 Task: Check the percentage active listings of 1 bathroom in the last 3 years.
Action: Mouse moved to (881, 202)
Screenshot: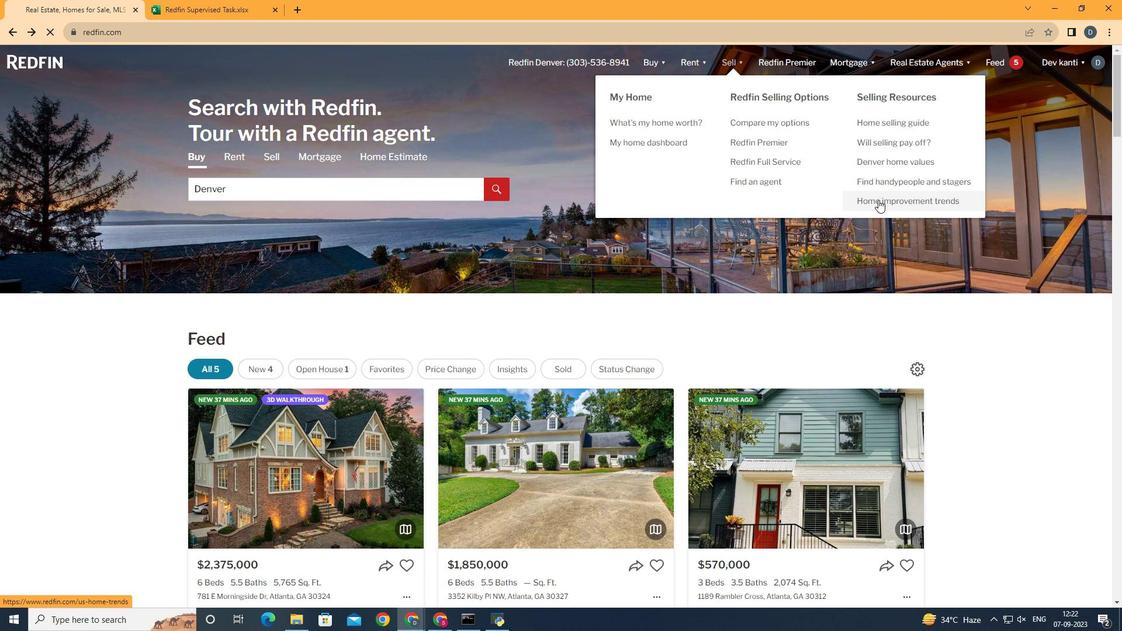 
Action: Mouse pressed left at (881, 202)
Screenshot: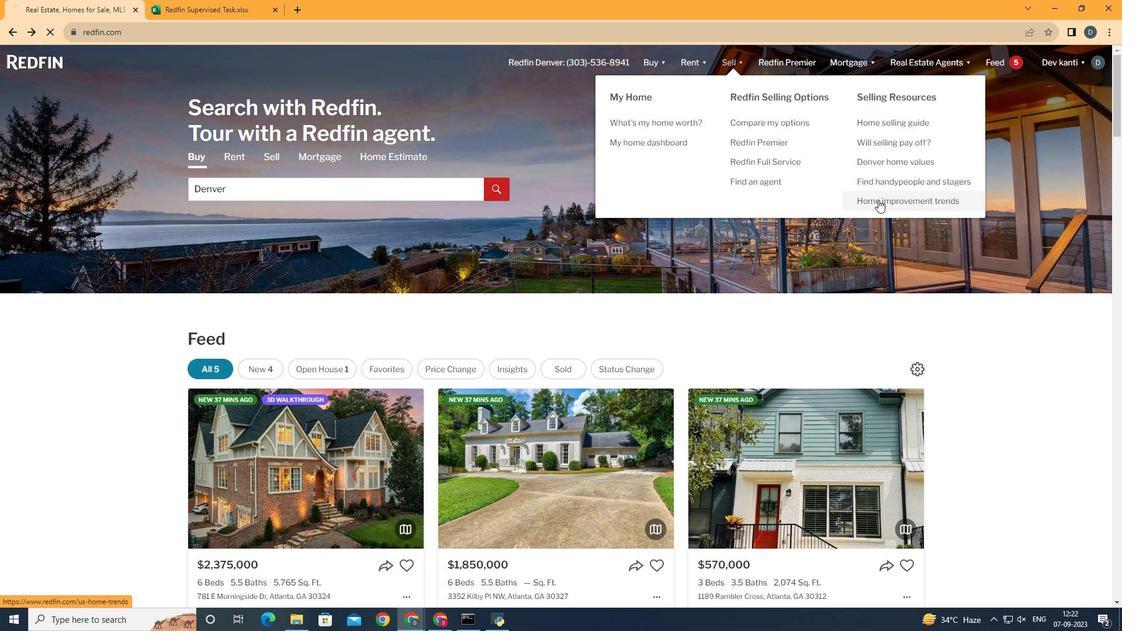 
Action: Mouse moved to (277, 223)
Screenshot: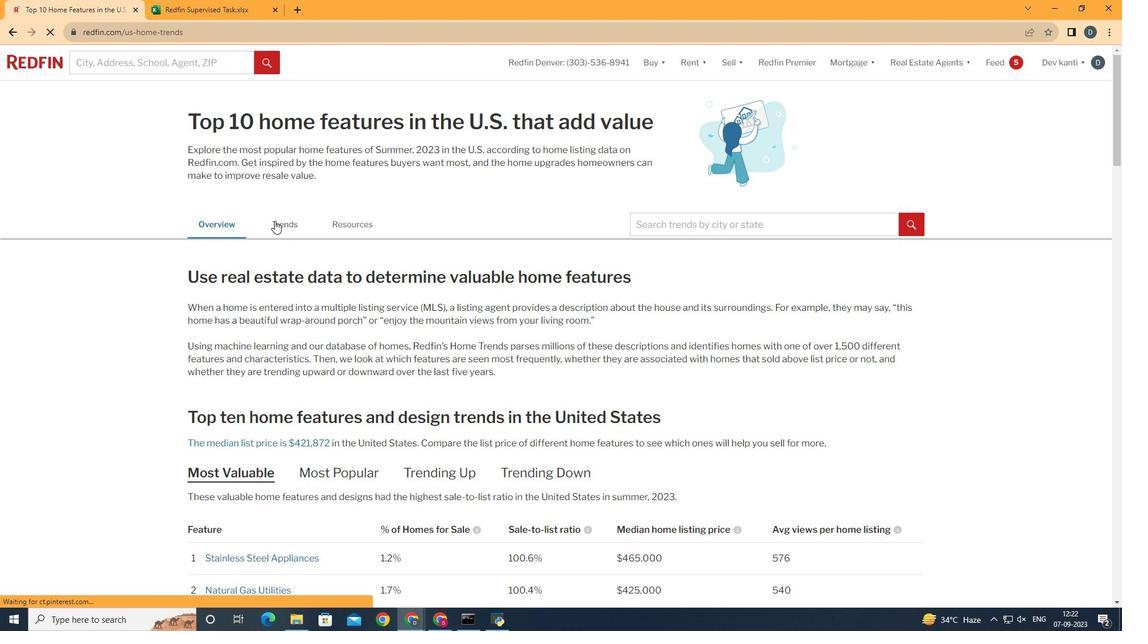 
Action: Mouse pressed left at (277, 223)
Screenshot: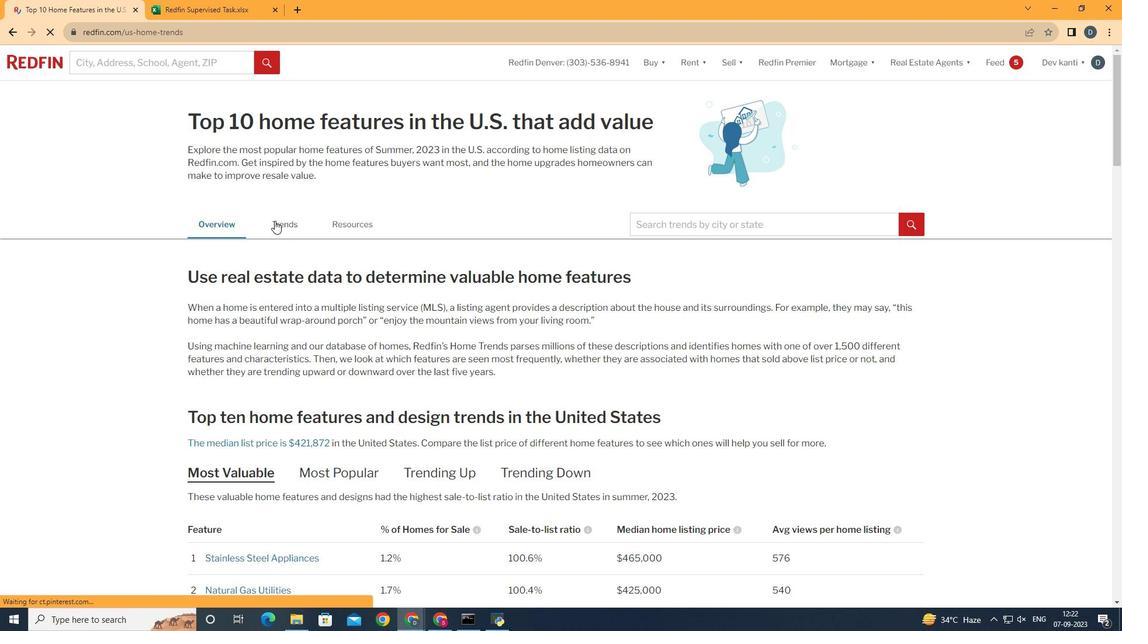 
Action: Mouse moved to (325, 368)
Screenshot: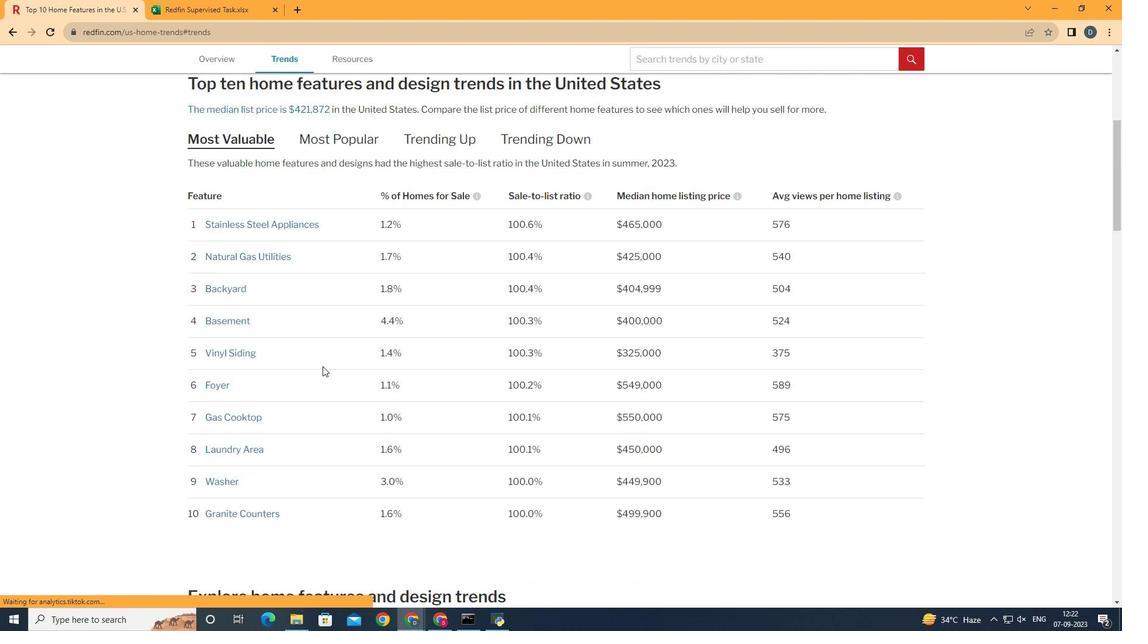 
Action: Mouse scrolled (325, 368) with delta (0, 0)
Screenshot: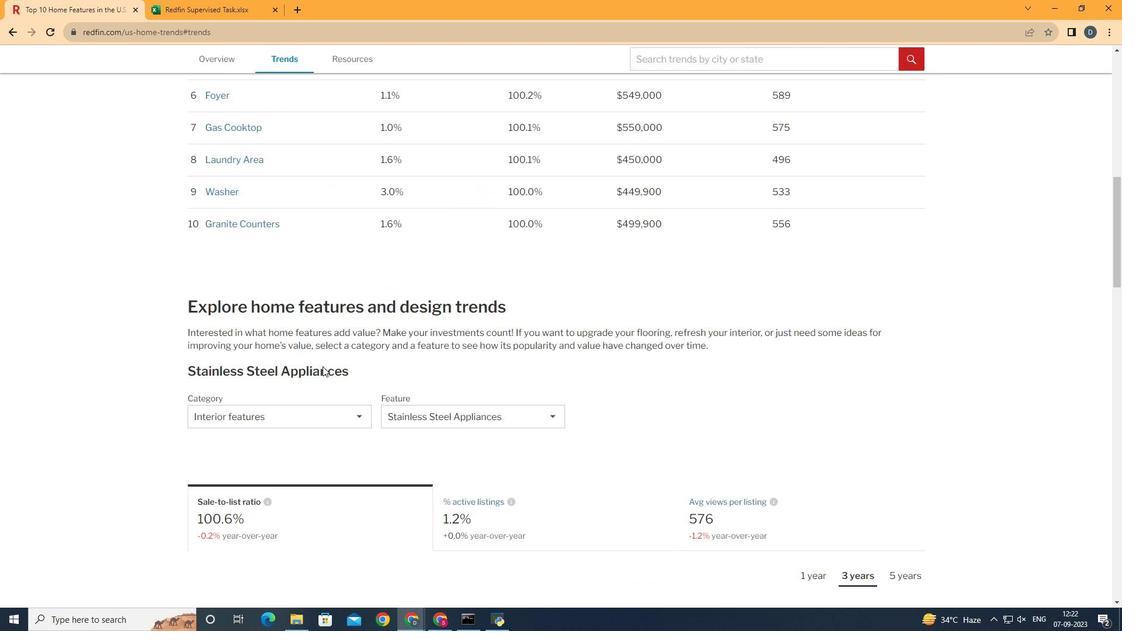 
Action: Mouse scrolled (325, 368) with delta (0, 0)
Screenshot: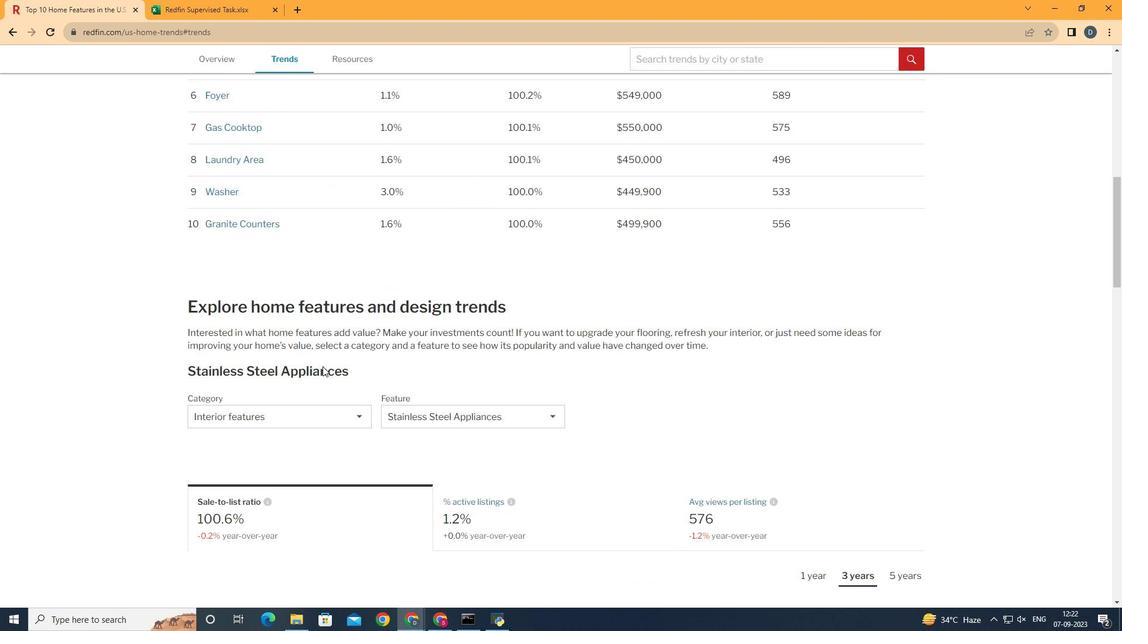 
Action: Mouse scrolled (325, 368) with delta (0, 0)
Screenshot: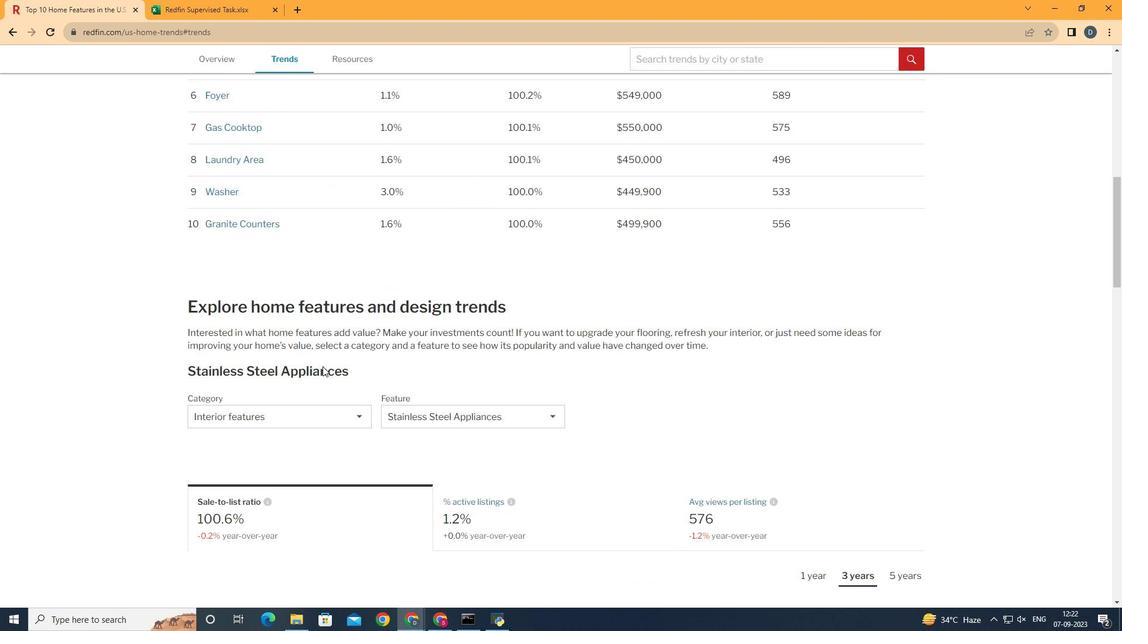 
Action: Mouse scrolled (325, 368) with delta (0, 0)
Screenshot: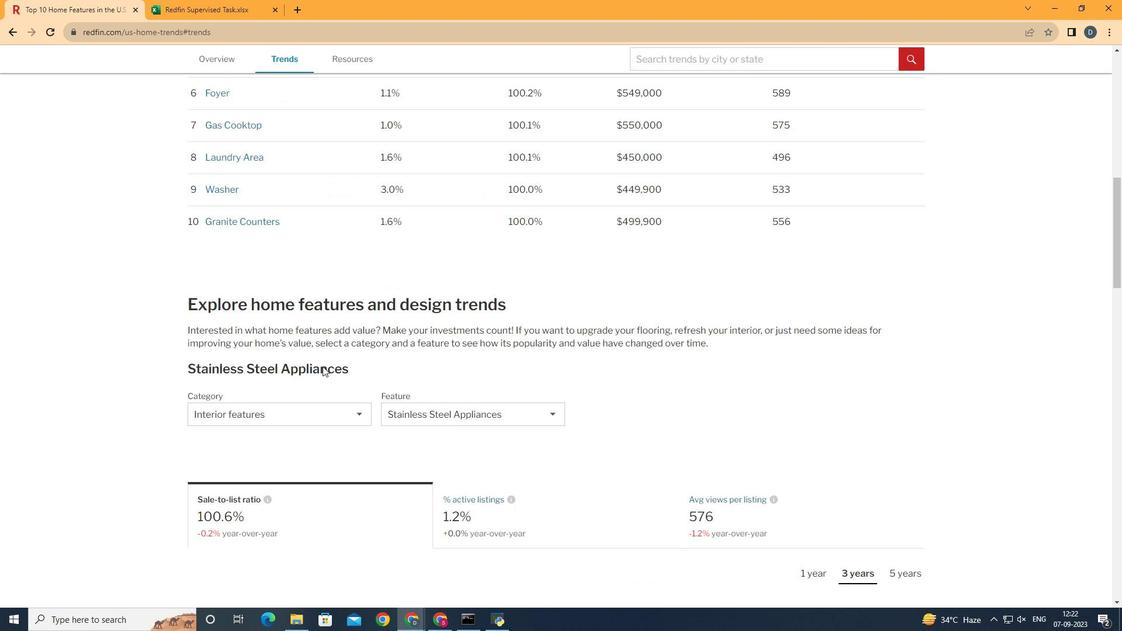 
Action: Mouse scrolled (325, 368) with delta (0, 0)
Screenshot: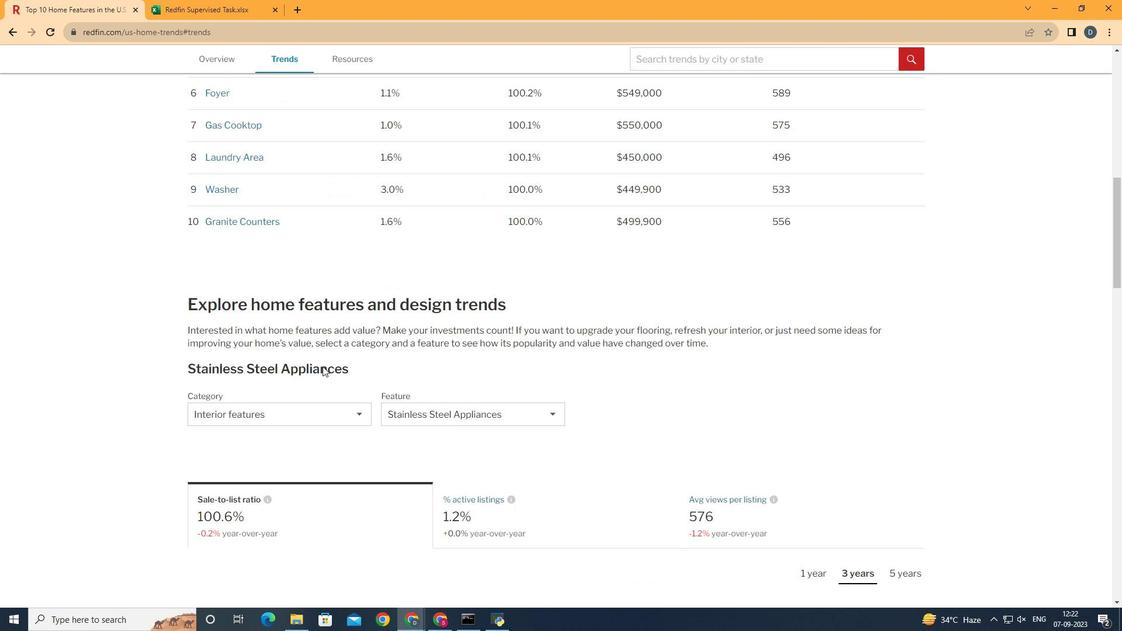 
Action: Mouse scrolled (325, 368) with delta (0, 0)
Screenshot: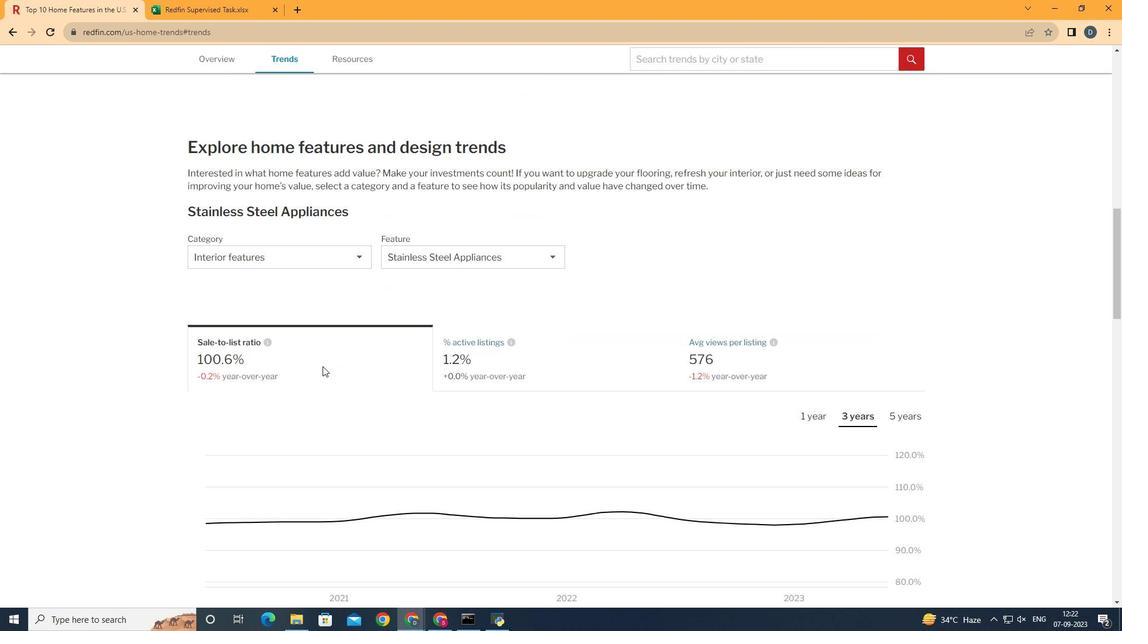 
Action: Mouse scrolled (325, 368) with delta (0, 0)
Screenshot: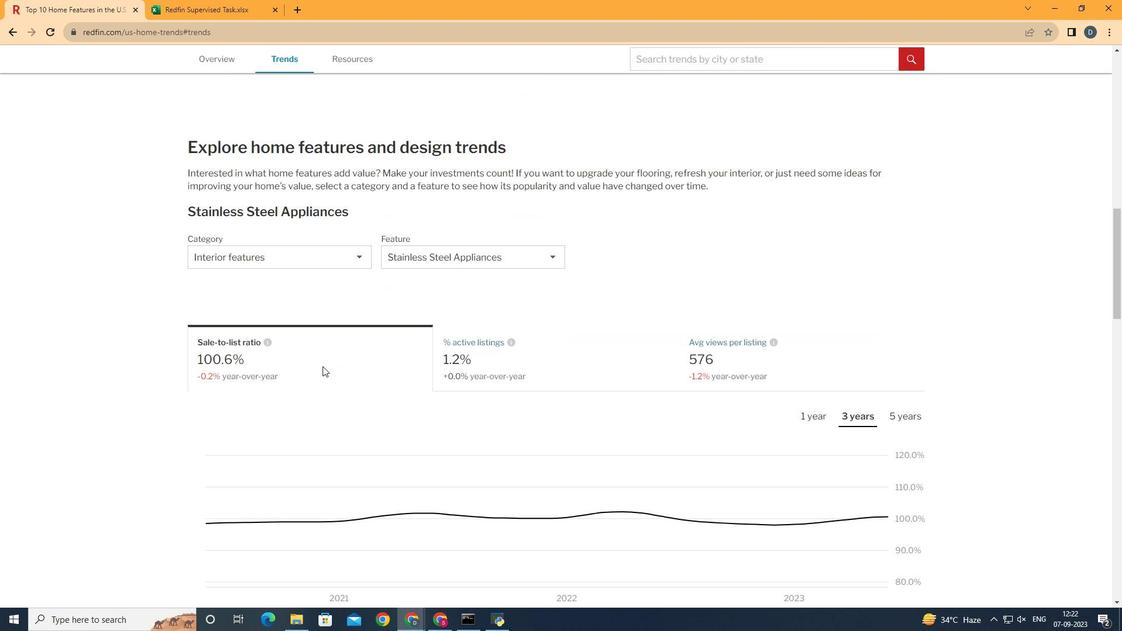 
Action: Mouse scrolled (325, 368) with delta (0, 0)
Screenshot: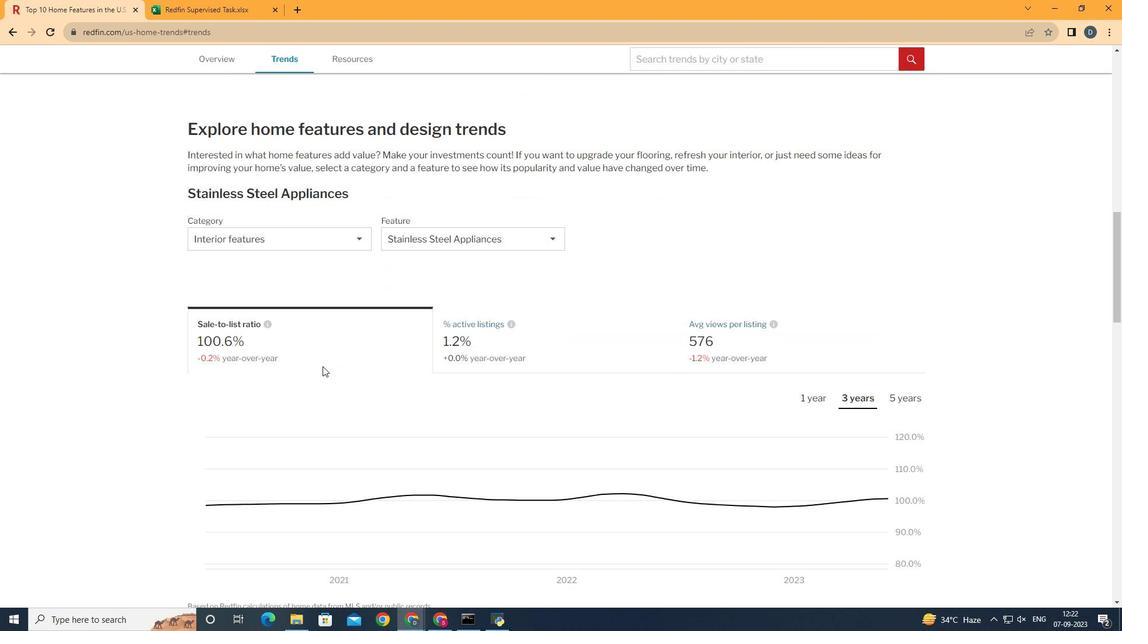 
Action: Mouse moved to (323, 237)
Screenshot: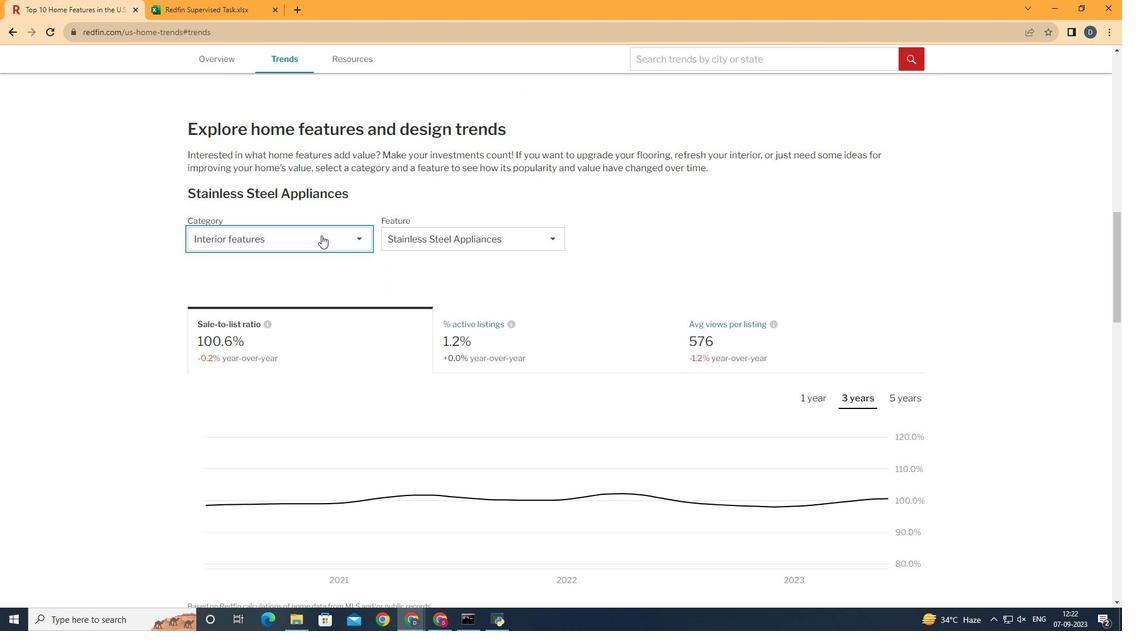 
Action: Mouse pressed left at (323, 237)
Screenshot: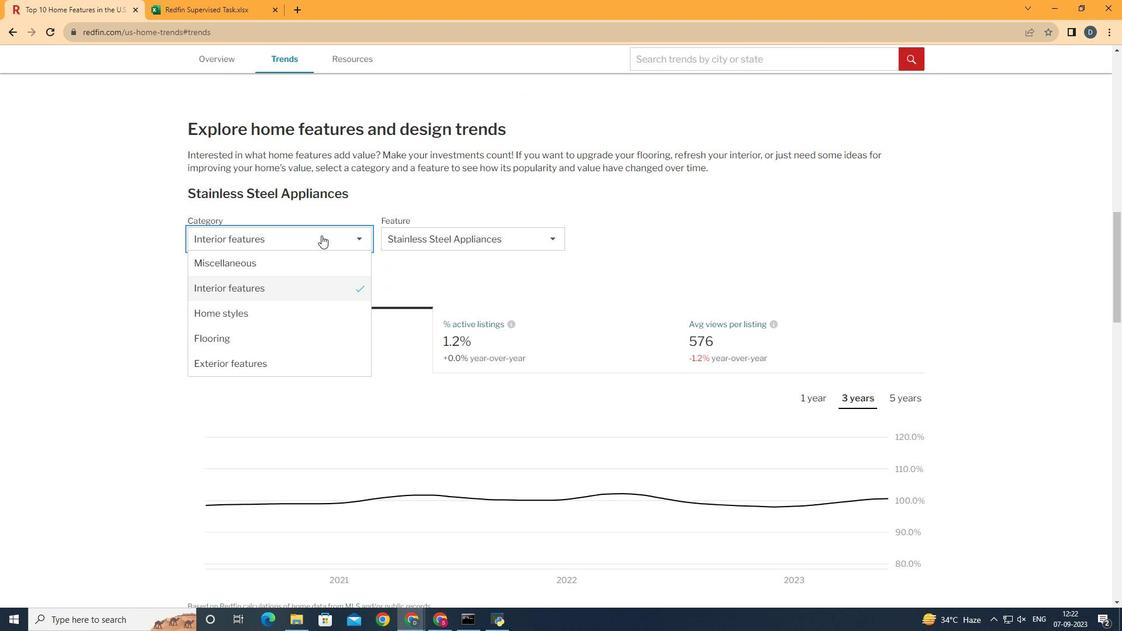
Action: Mouse moved to (322, 290)
Screenshot: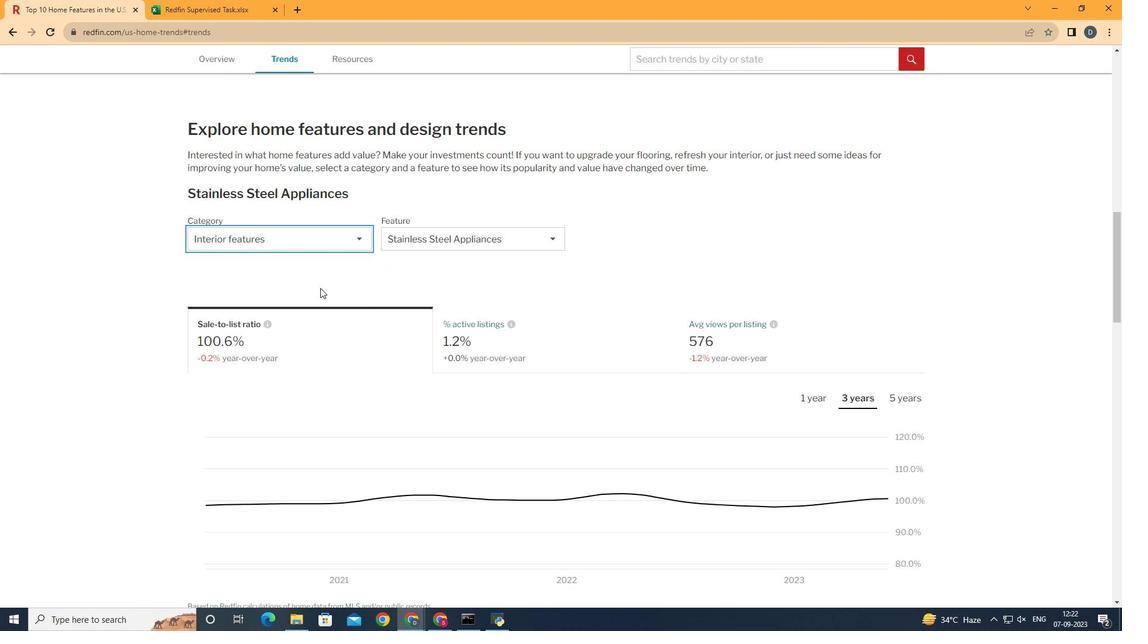
Action: Mouse pressed left at (322, 290)
Screenshot: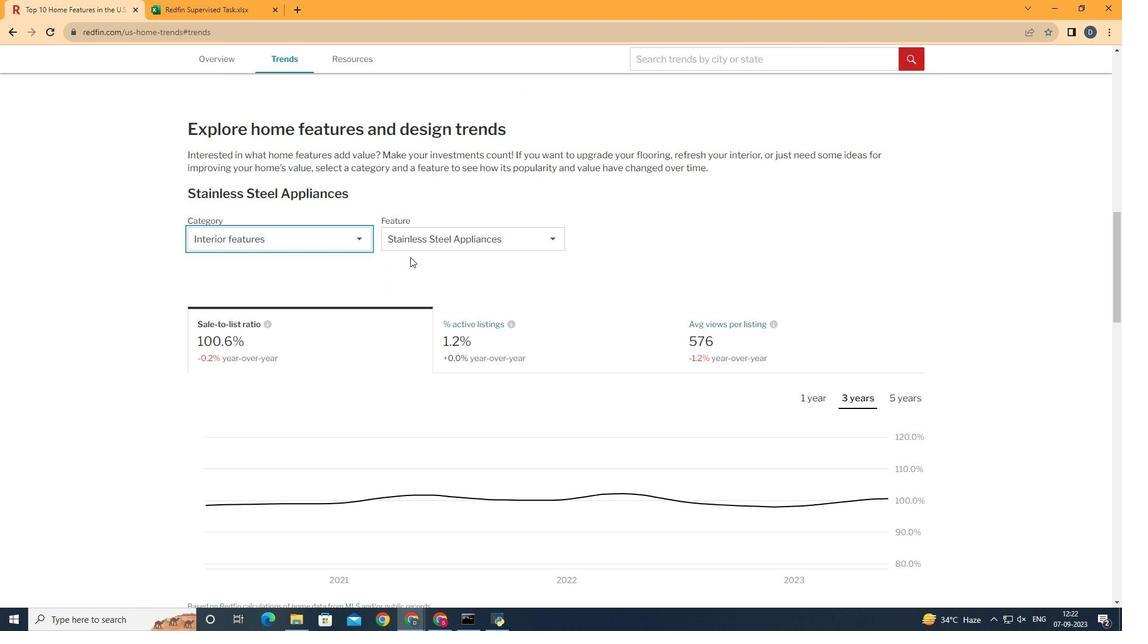 
Action: Mouse moved to (463, 242)
Screenshot: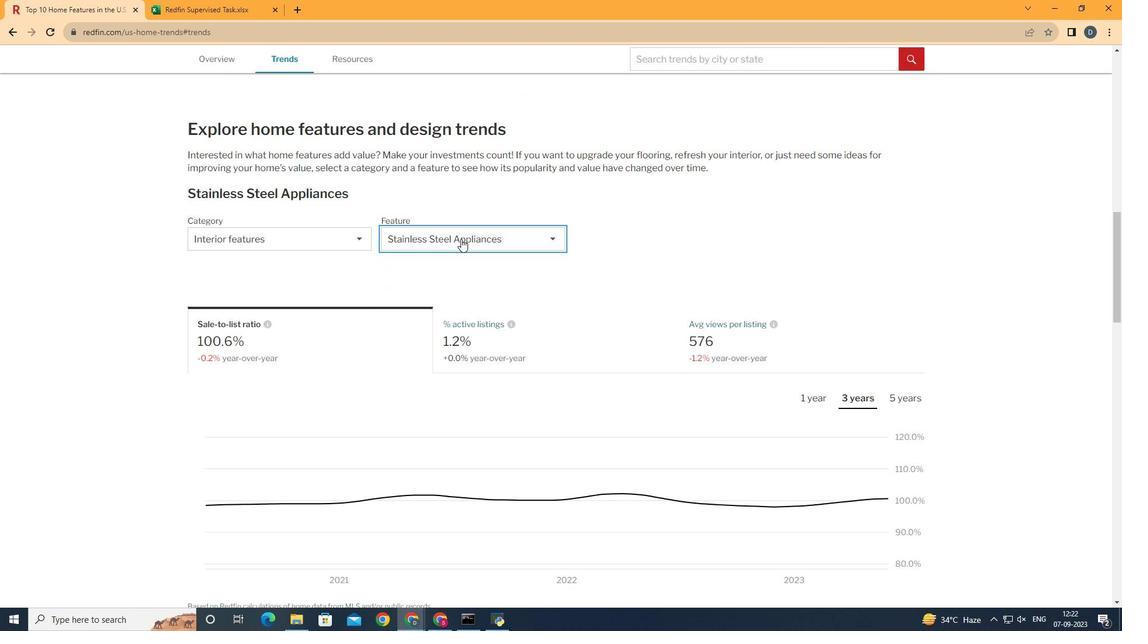 
Action: Mouse pressed left at (463, 242)
Screenshot: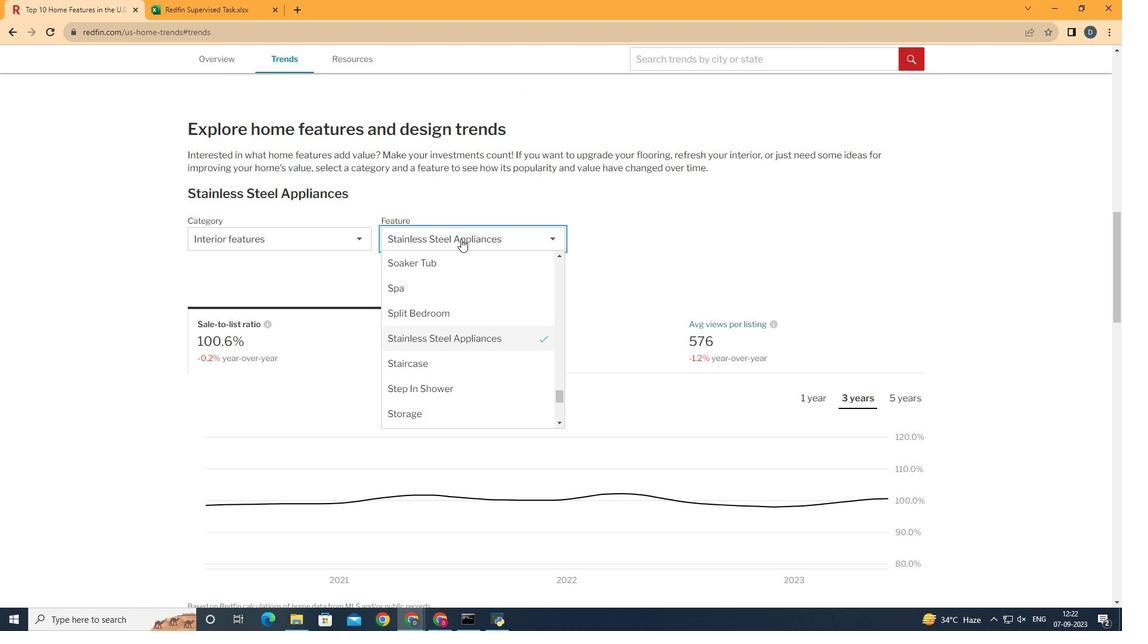 
Action: Mouse moved to (497, 338)
Screenshot: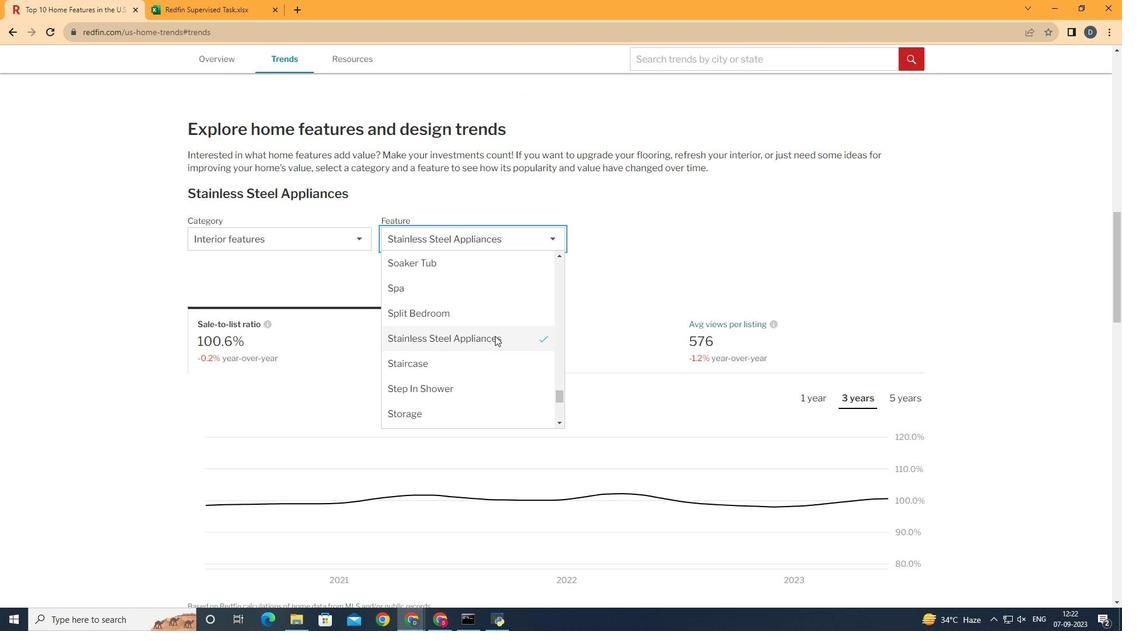 
Action: Mouse scrolled (497, 339) with delta (0, 0)
Screenshot: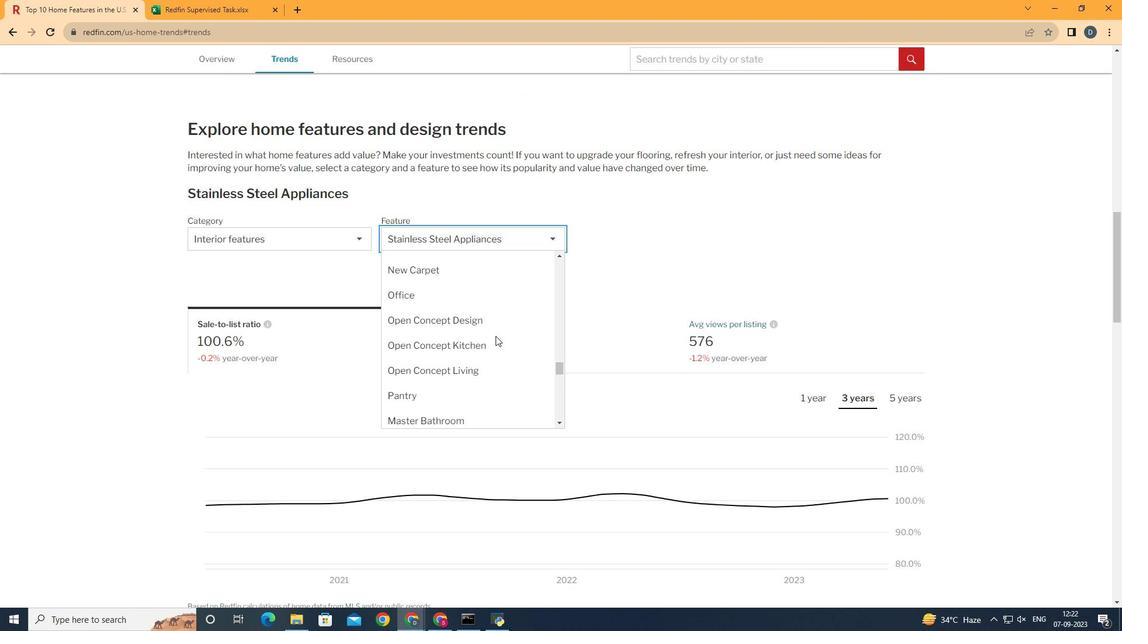
Action: Mouse scrolled (497, 339) with delta (0, 0)
Screenshot: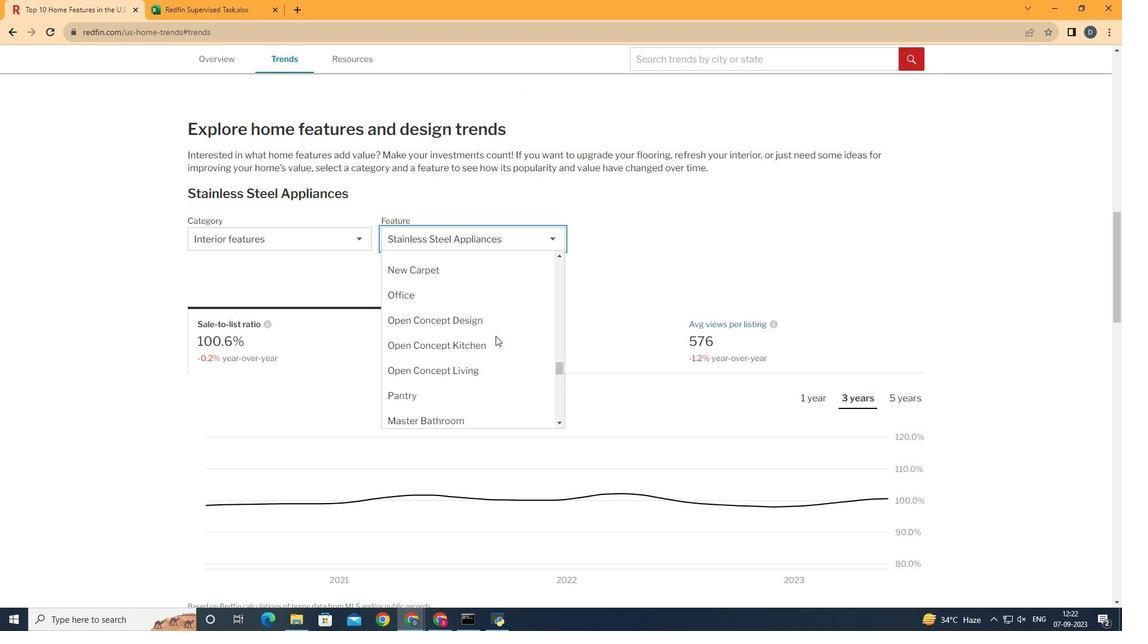 
Action: Mouse scrolled (497, 339) with delta (0, 0)
Screenshot: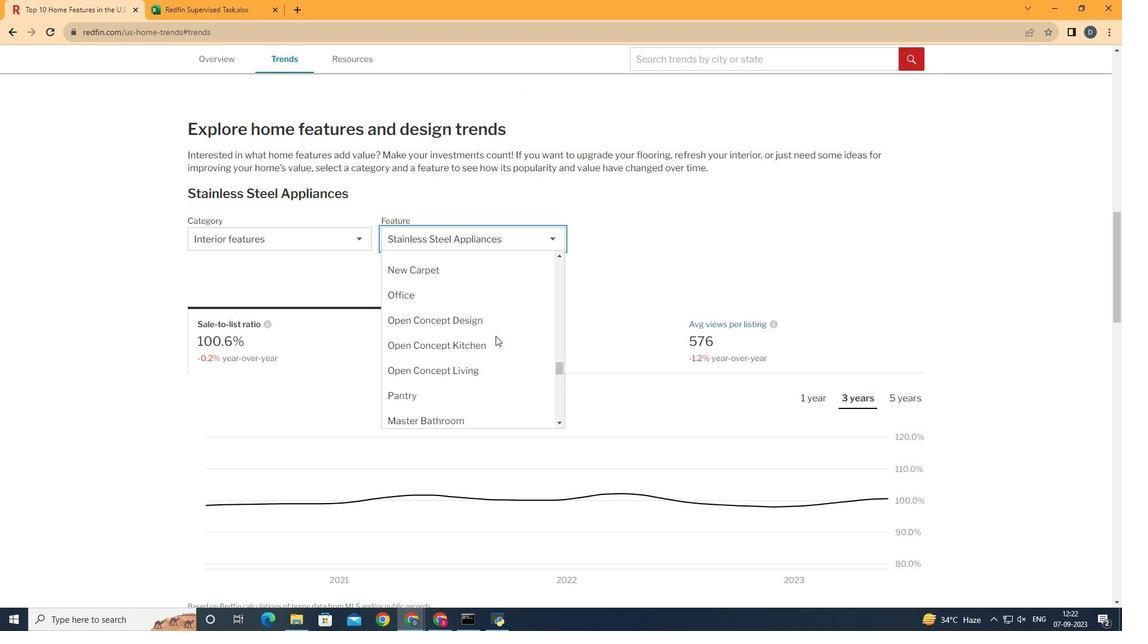 
Action: Mouse scrolled (497, 339) with delta (0, 0)
Screenshot: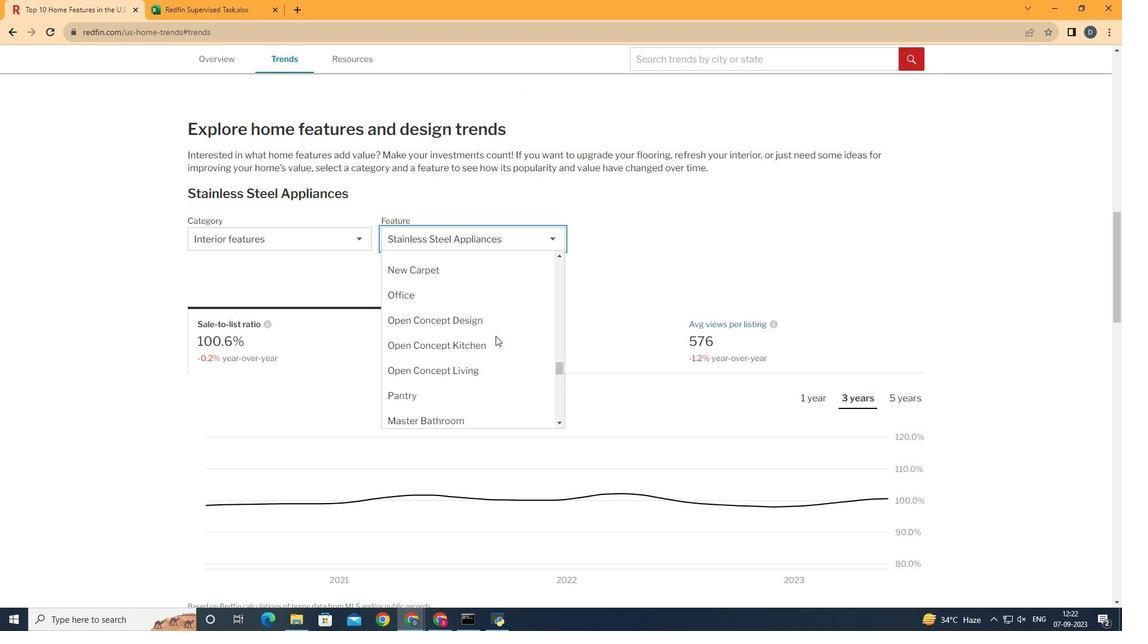 
Action: Mouse scrolled (497, 339) with delta (0, 0)
Screenshot: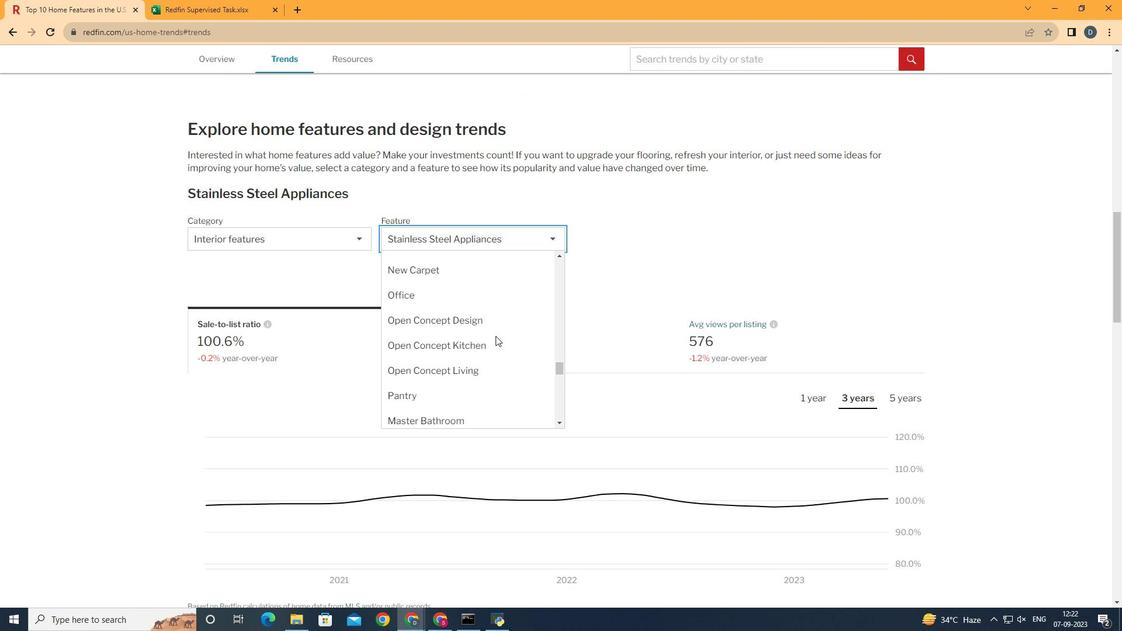 
Action: Mouse scrolled (497, 339) with delta (0, 0)
Screenshot: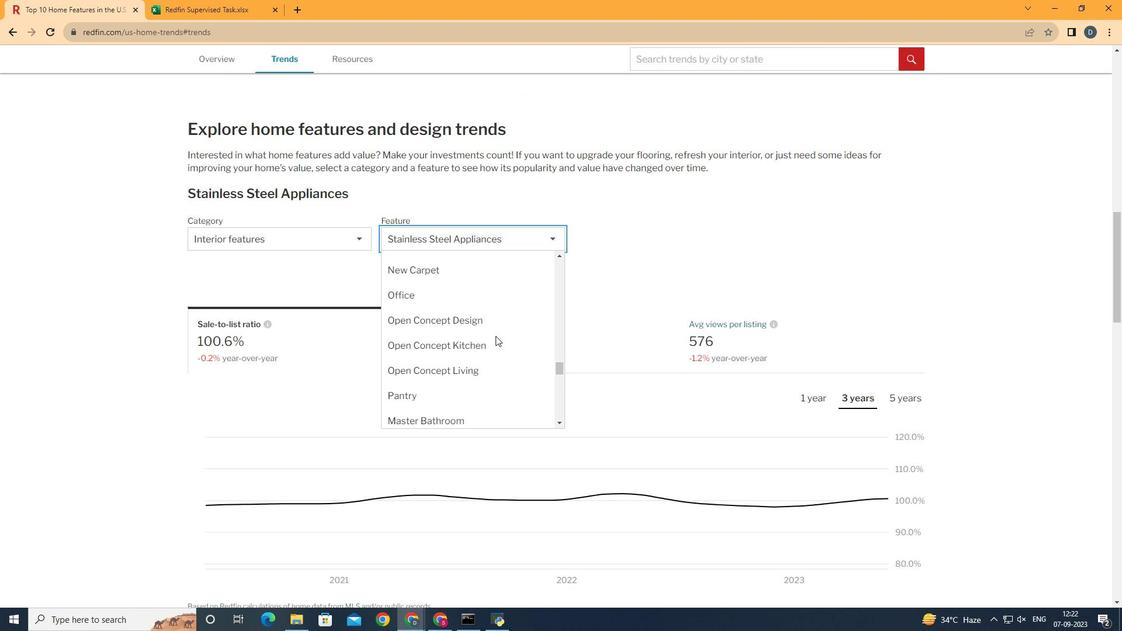 
Action: Mouse scrolled (497, 339) with delta (0, 0)
Screenshot: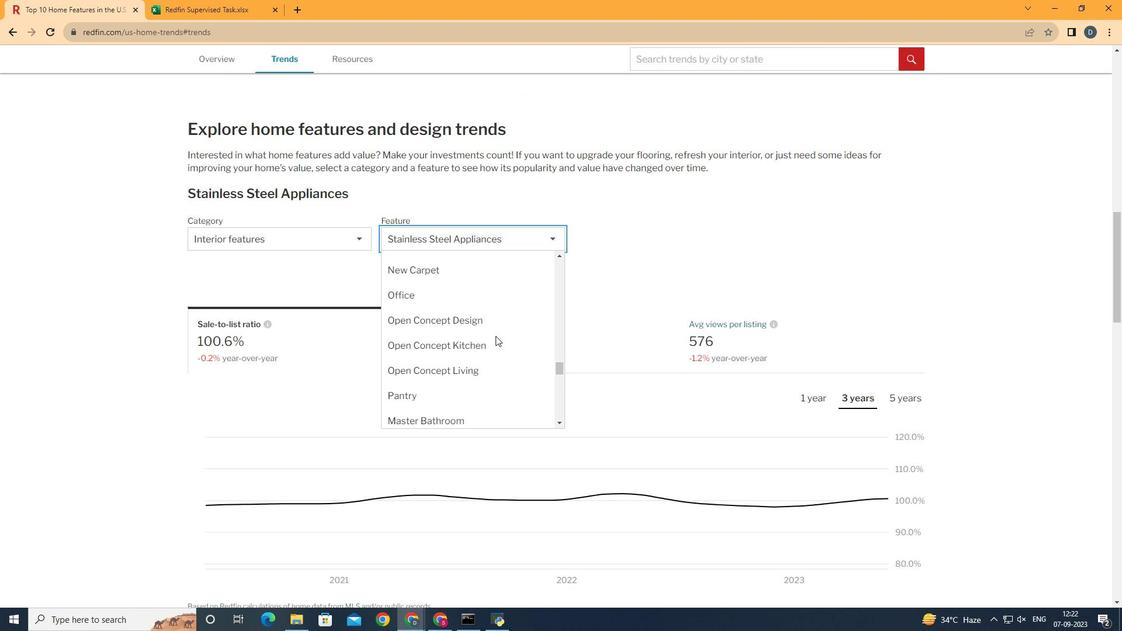 
Action: Mouse moved to (498, 338)
Screenshot: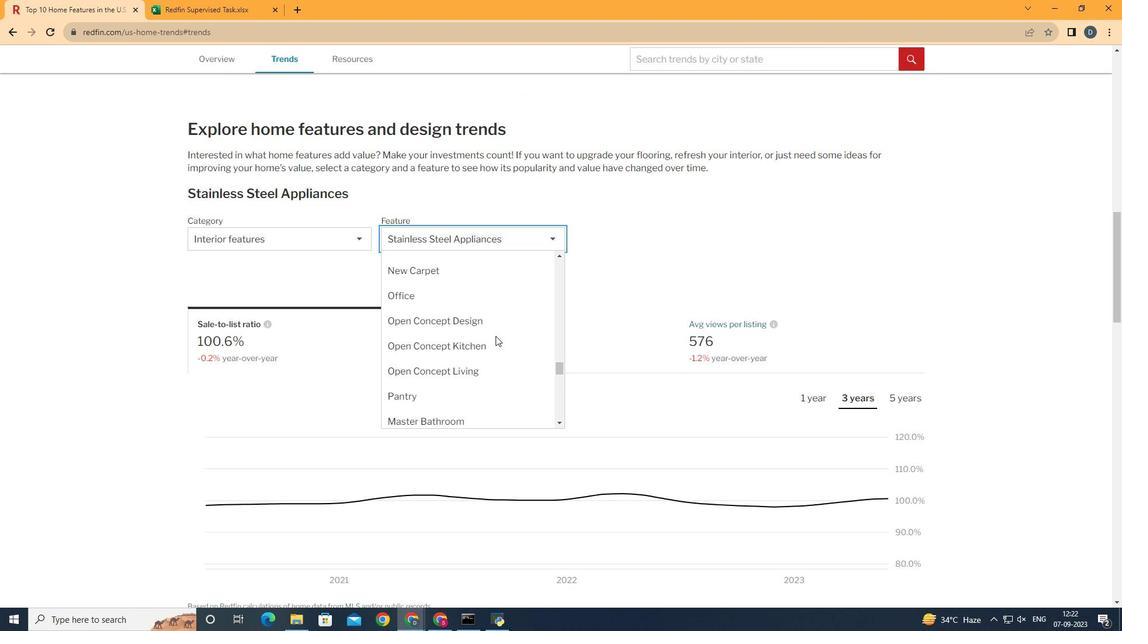 
Action: Mouse scrolled (498, 339) with delta (0, 0)
Screenshot: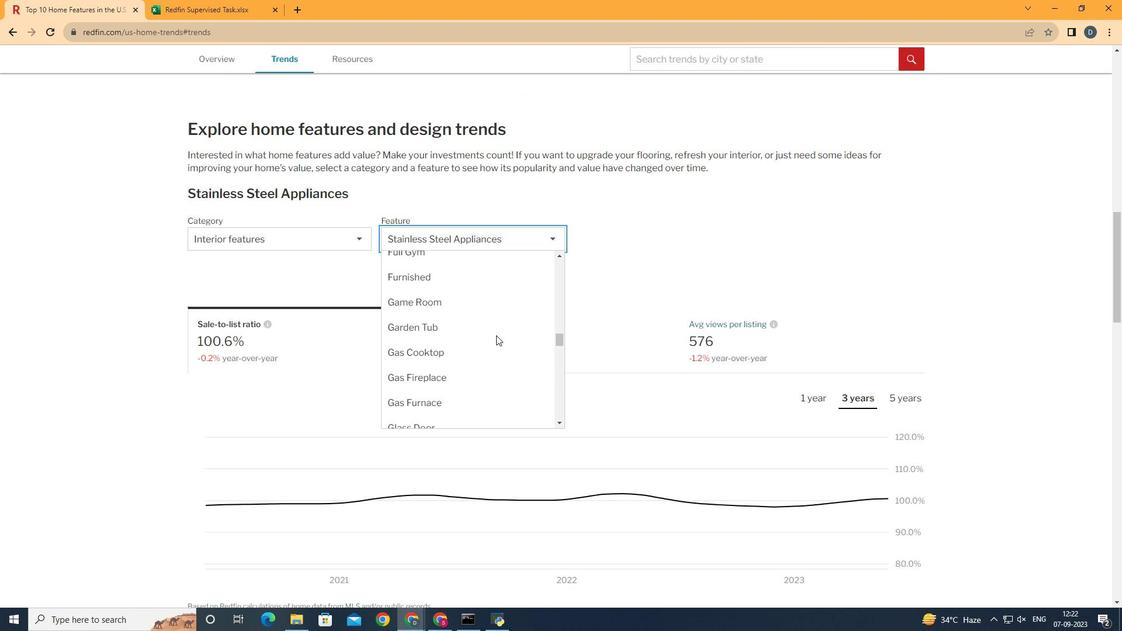 
Action: Mouse scrolled (498, 339) with delta (0, 0)
Screenshot: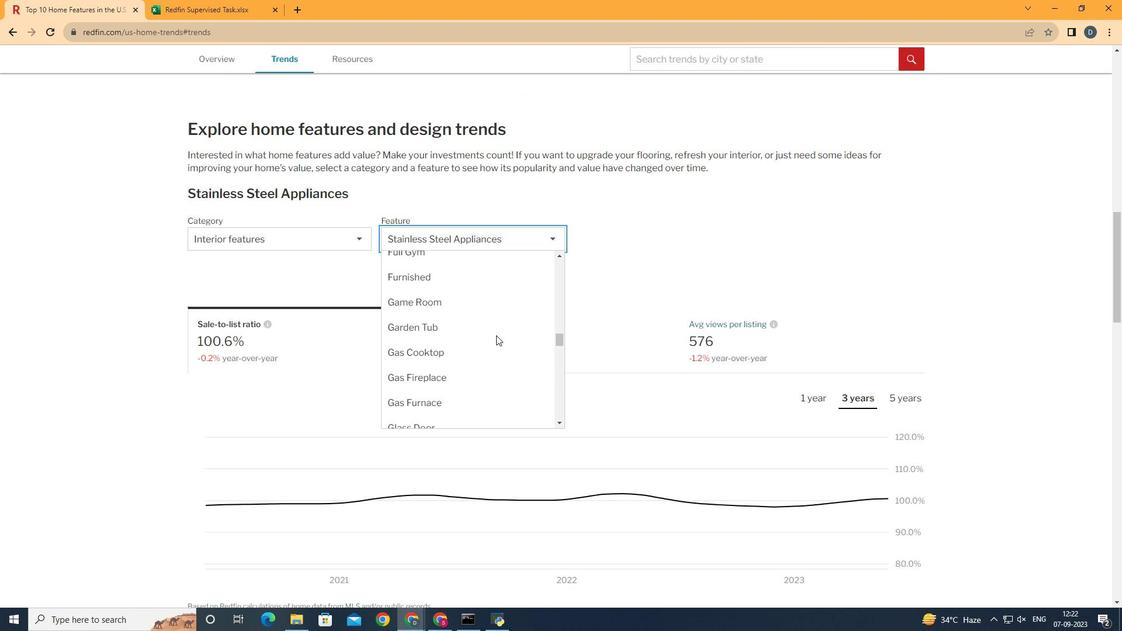 
Action: Mouse scrolled (498, 339) with delta (0, 0)
Screenshot: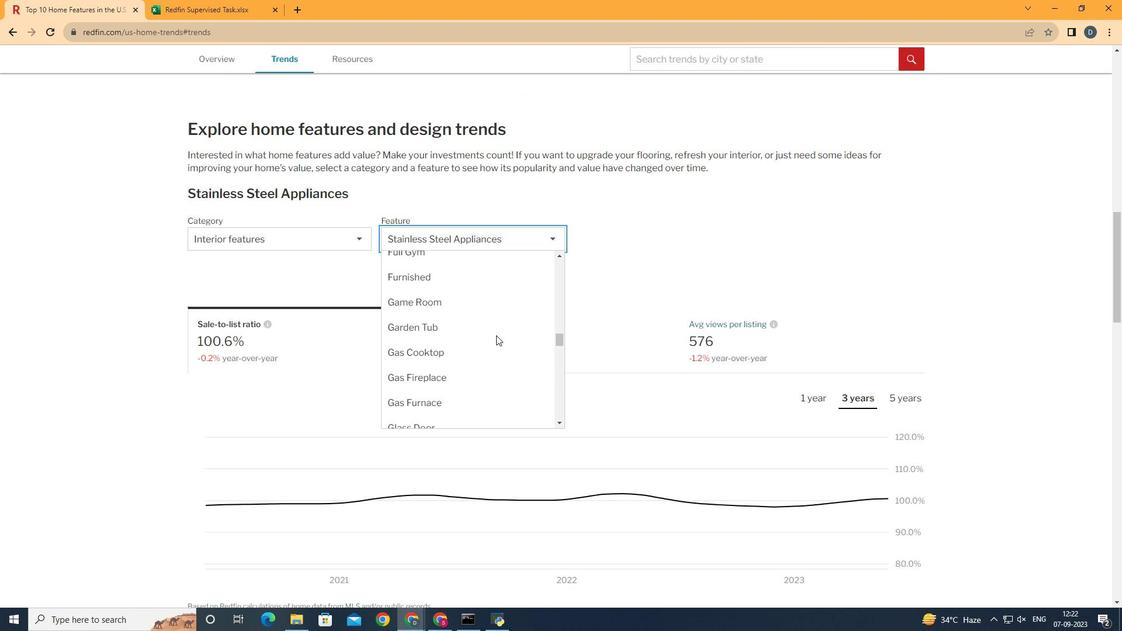 
Action: Mouse scrolled (498, 339) with delta (0, 0)
Screenshot: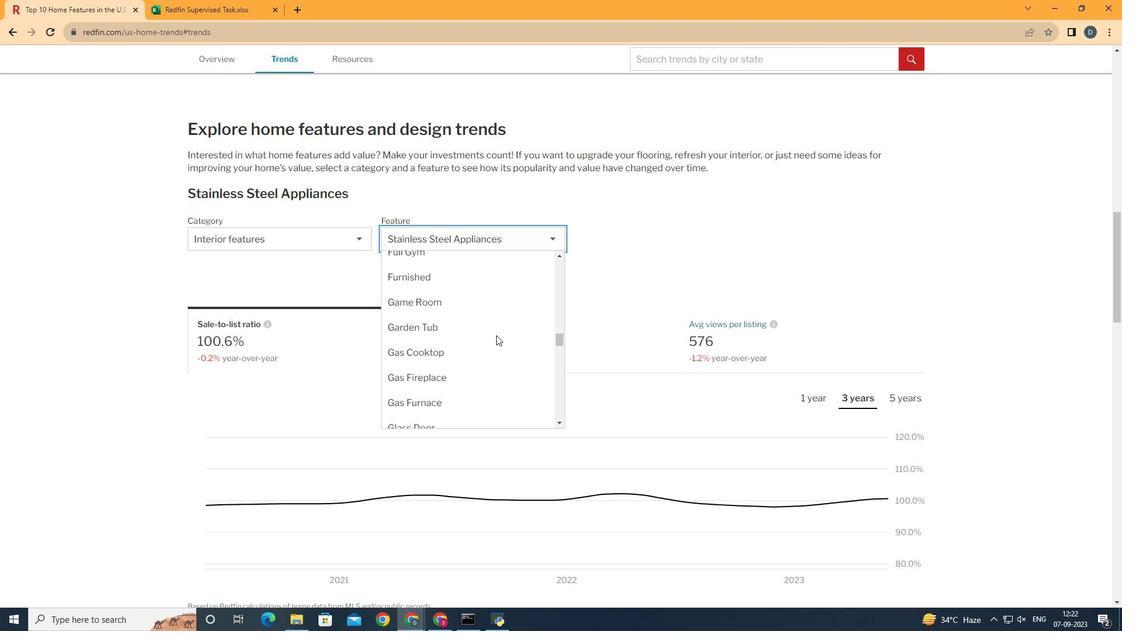 
Action: Mouse scrolled (498, 339) with delta (0, 0)
Screenshot: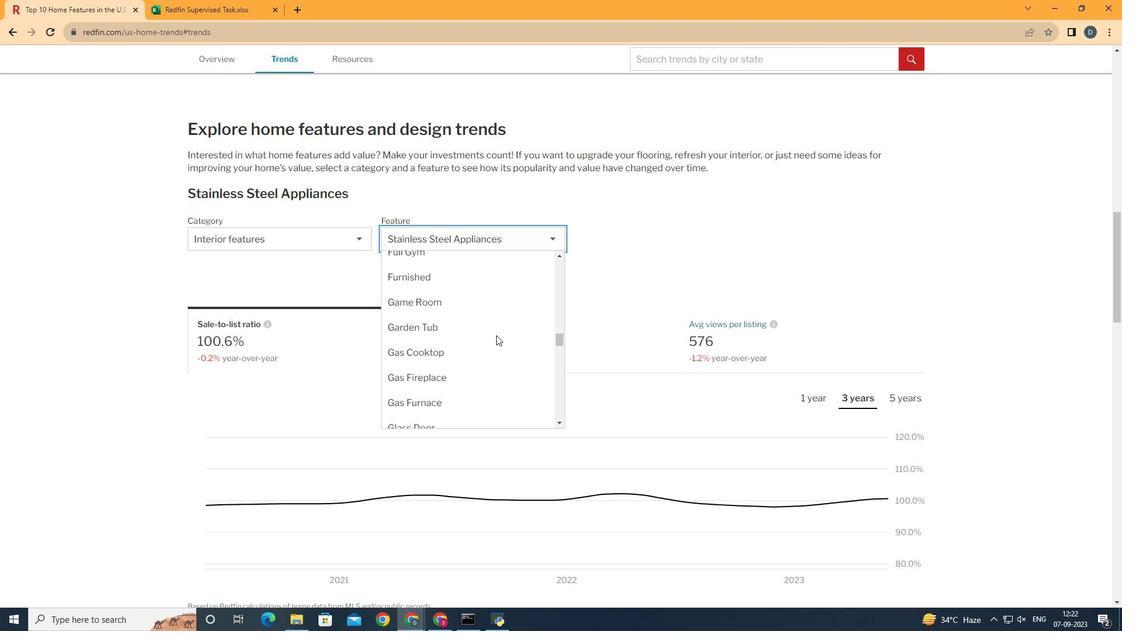 
Action: Mouse scrolled (498, 339) with delta (0, 0)
Screenshot: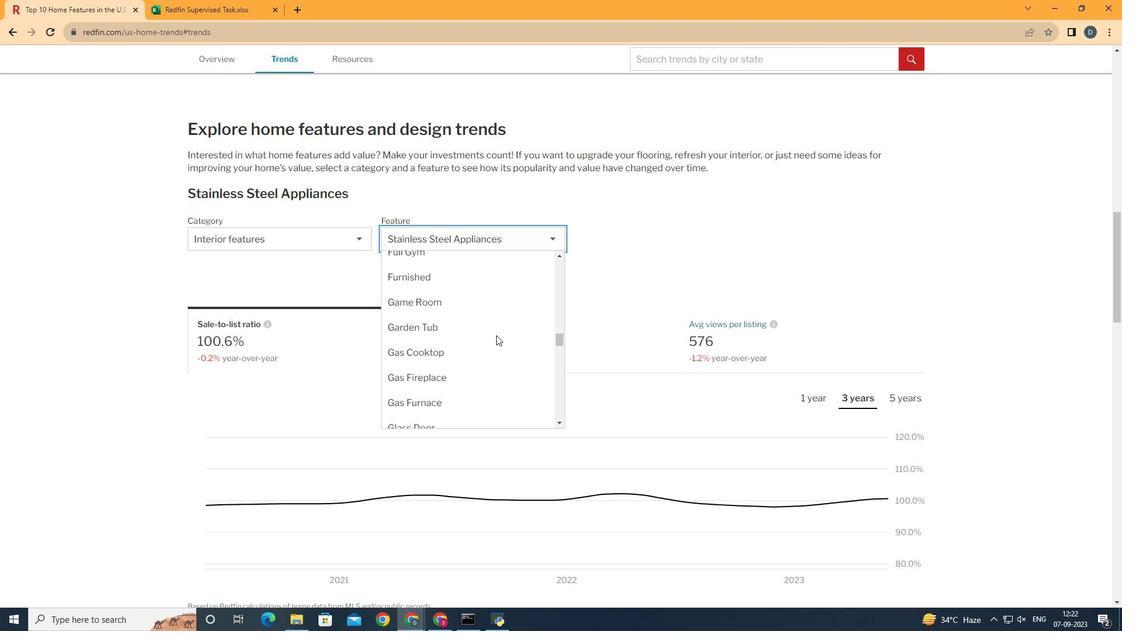 
Action: Mouse scrolled (498, 339) with delta (0, 0)
Screenshot: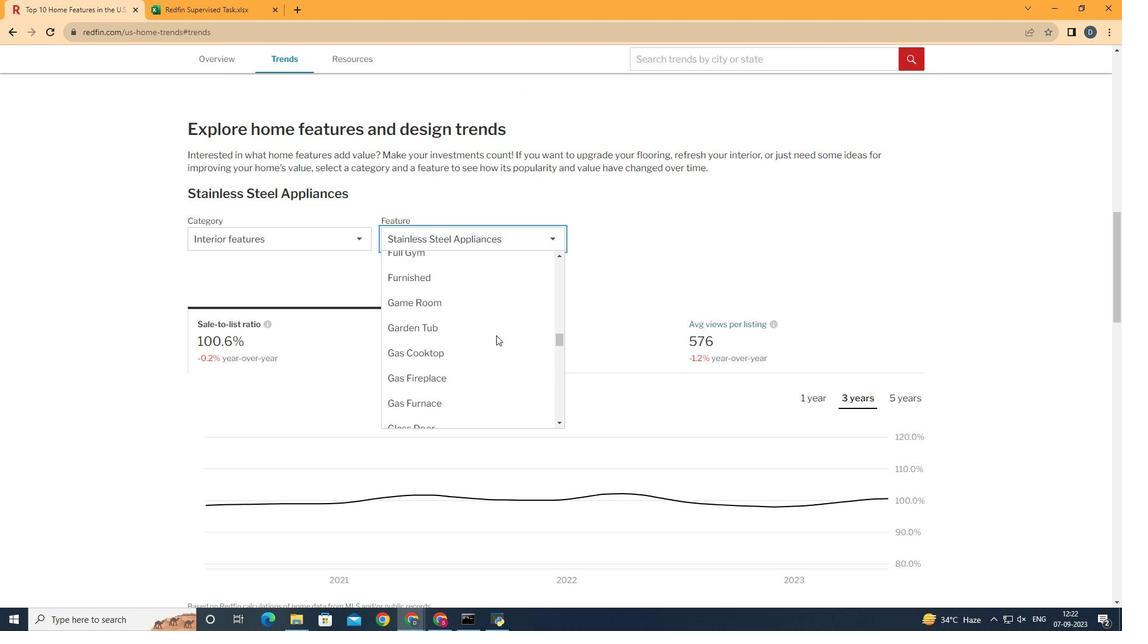 
Action: Mouse moved to (498, 337)
Screenshot: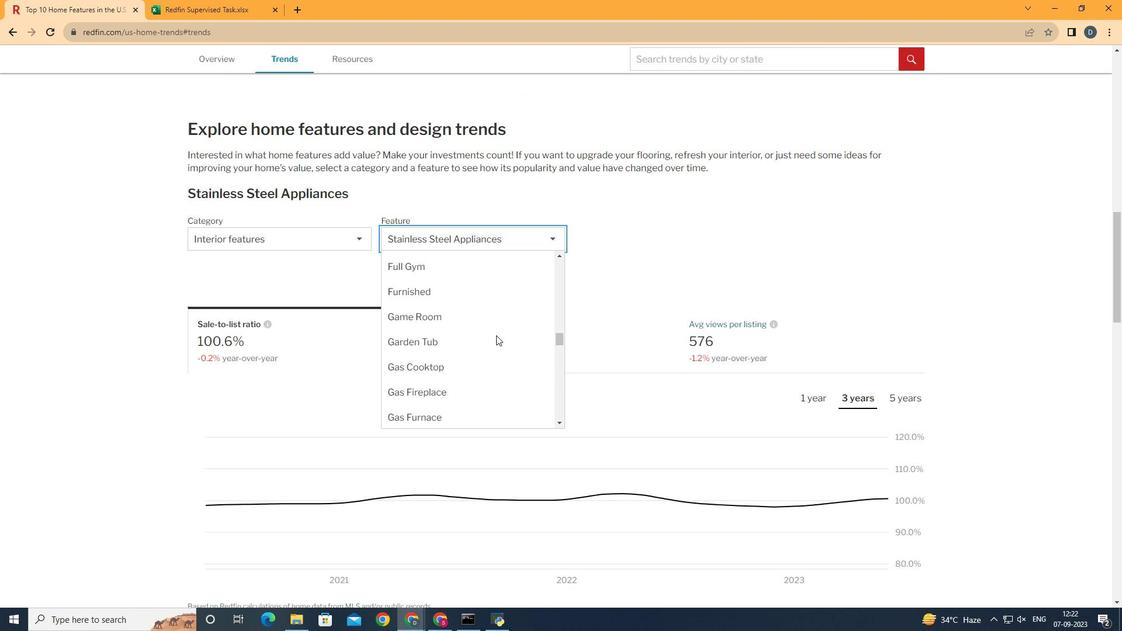 
Action: Mouse scrolled (498, 338) with delta (0, 0)
Screenshot: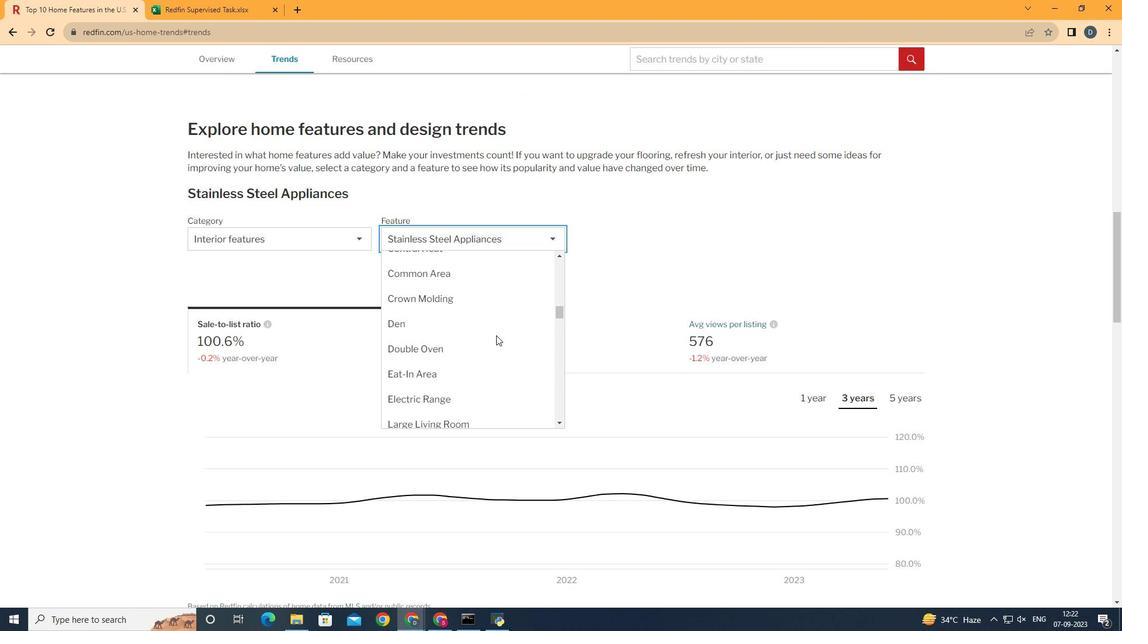 
Action: Mouse scrolled (498, 338) with delta (0, 0)
Screenshot: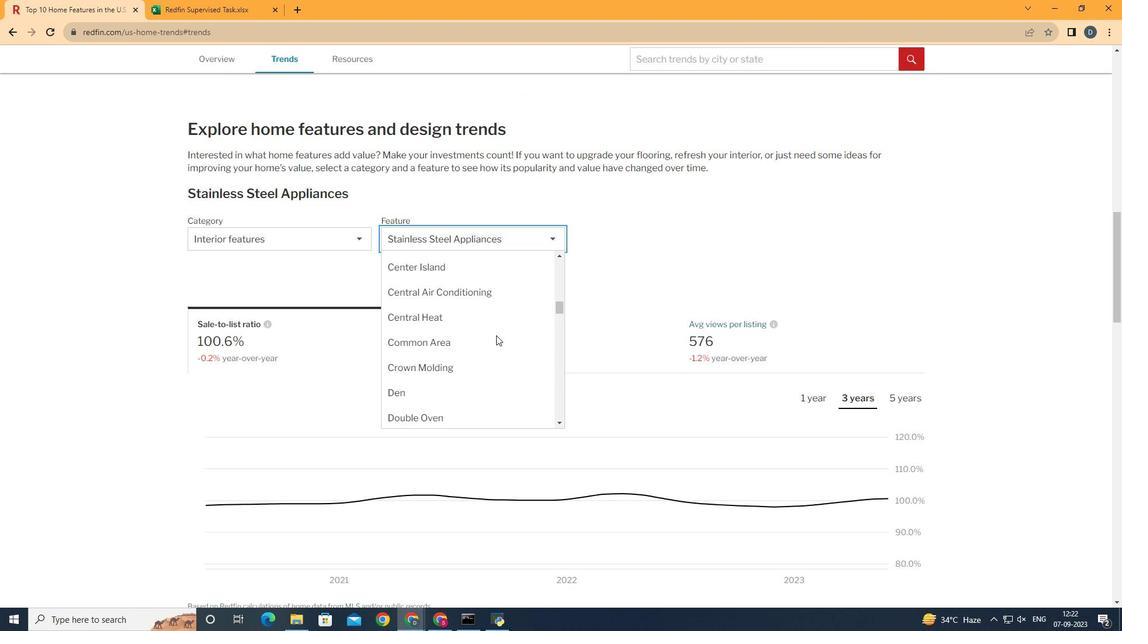 
Action: Mouse scrolled (498, 338) with delta (0, 0)
Screenshot: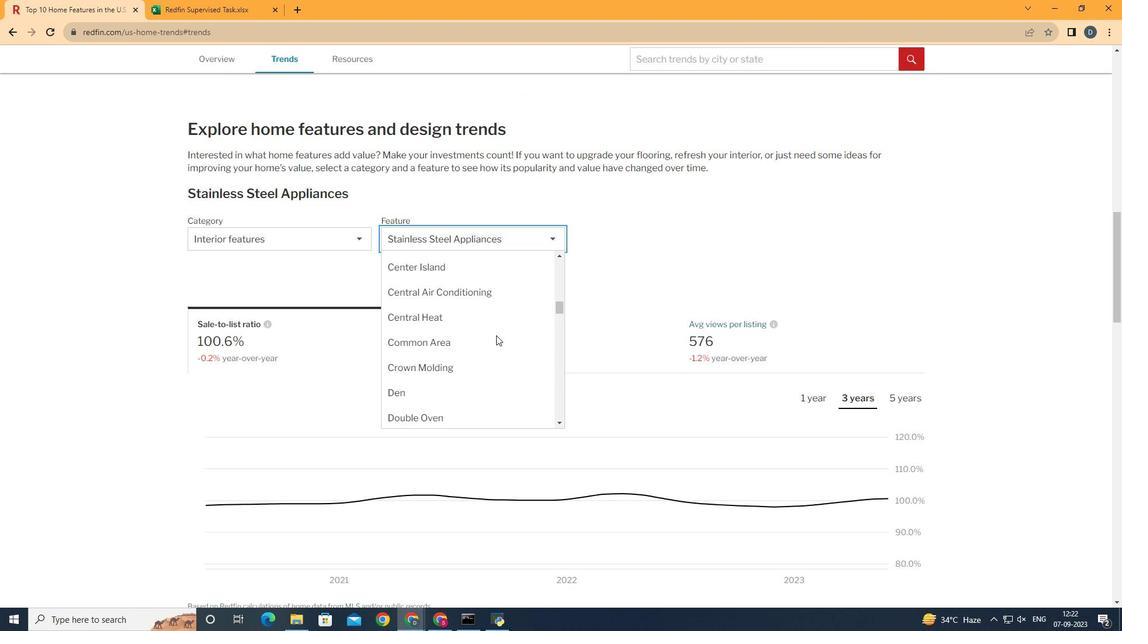 
Action: Mouse scrolled (498, 338) with delta (0, 0)
Screenshot: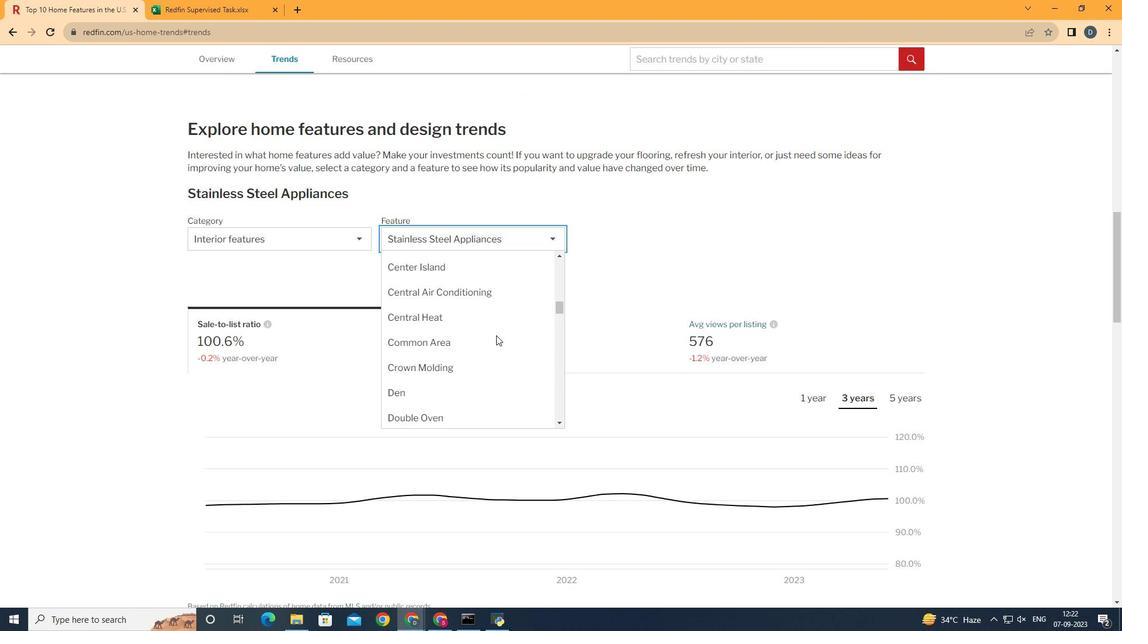 
Action: Mouse scrolled (498, 338) with delta (0, 0)
Screenshot: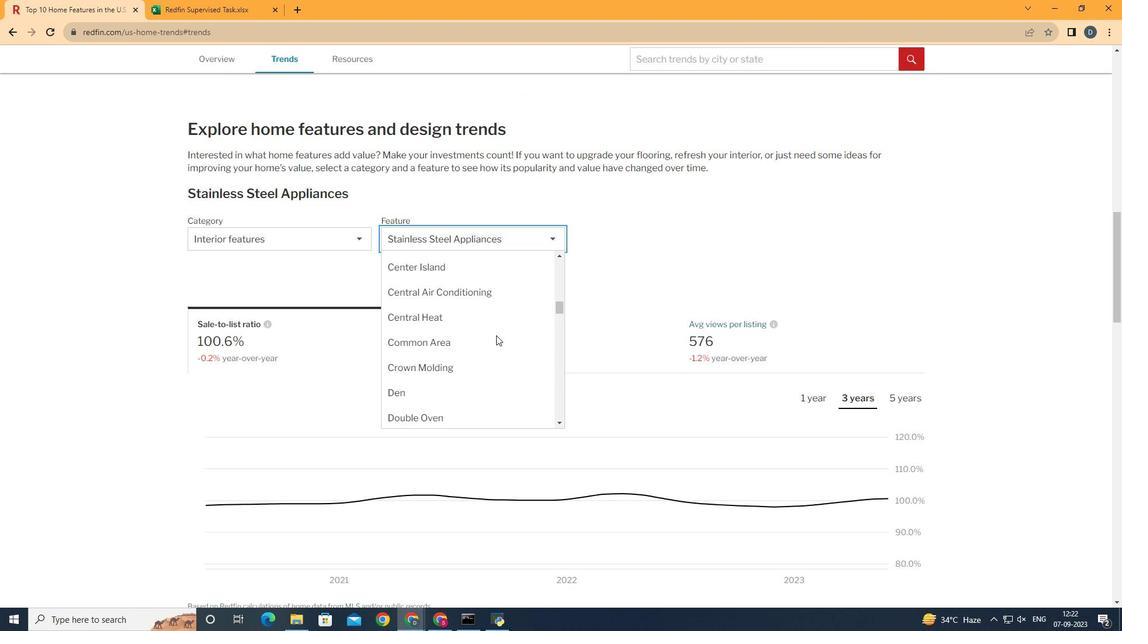 
Action: Mouse scrolled (498, 338) with delta (0, 0)
Screenshot: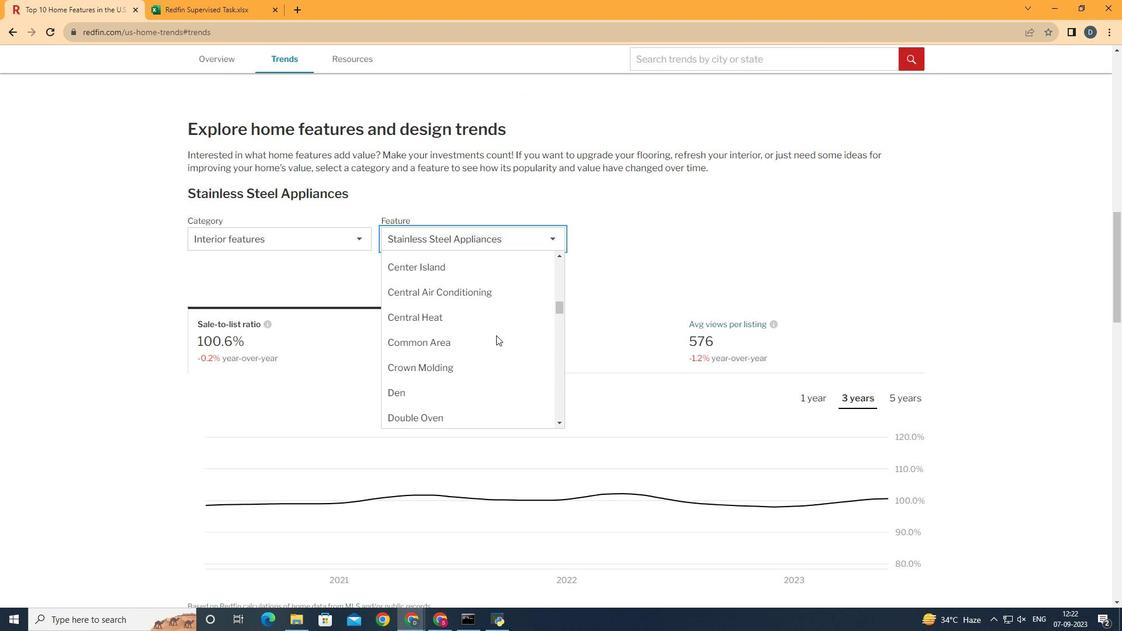 
Action: Mouse scrolled (498, 338) with delta (0, 0)
Screenshot: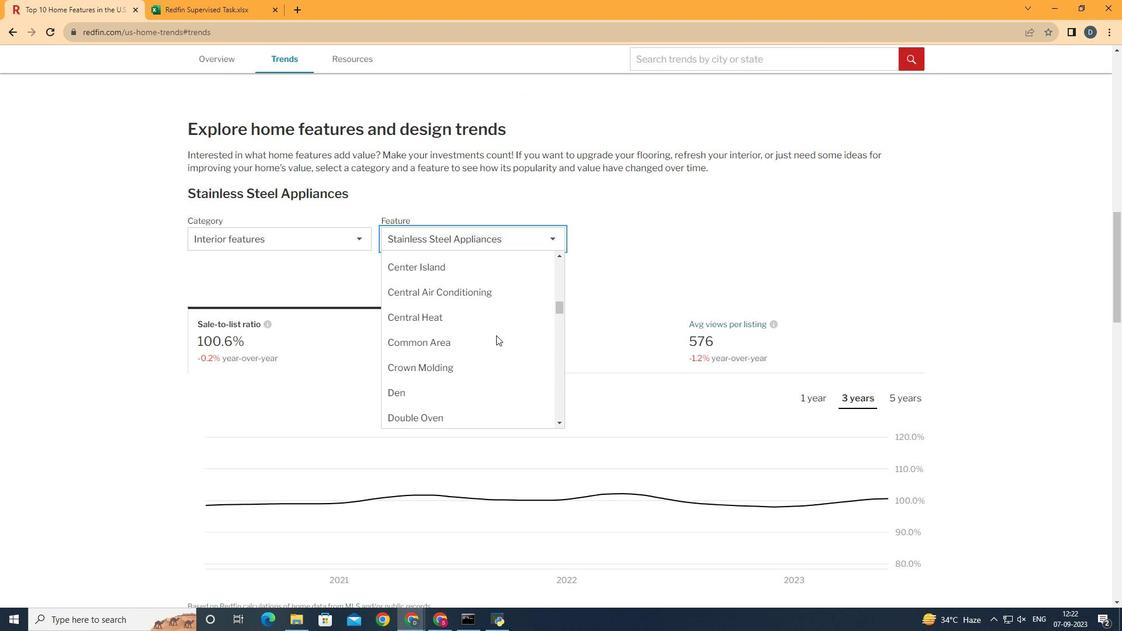 
Action: Mouse scrolled (498, 338) with delta (0, 0)
Screenshot: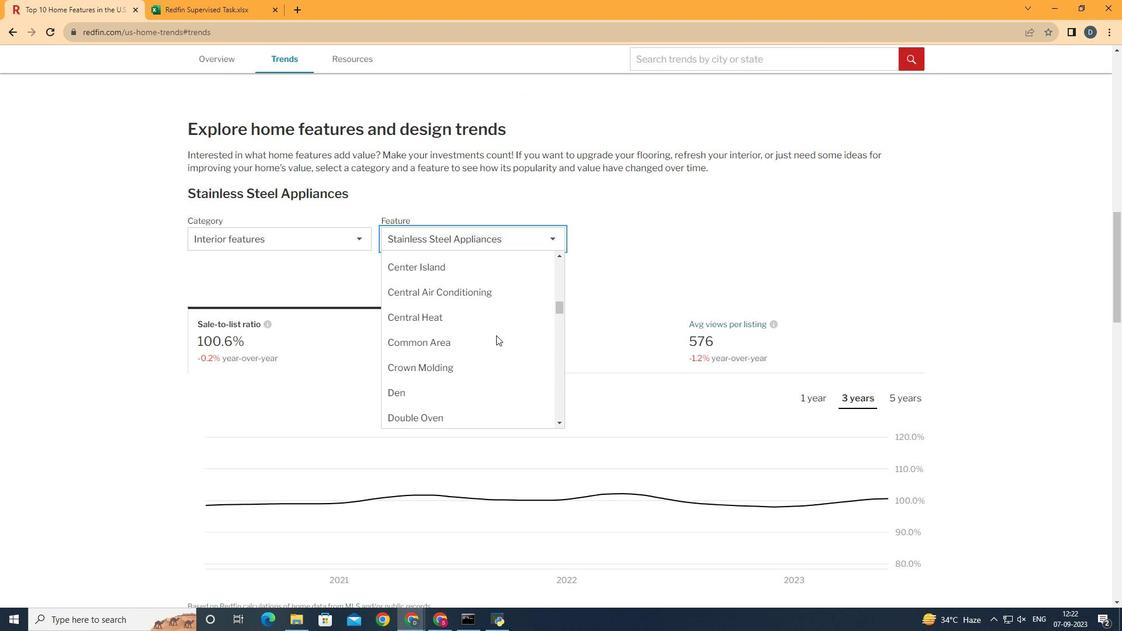 
Action: Mouse scrolled (498, 338) with delta (0, 0)
Screenshot: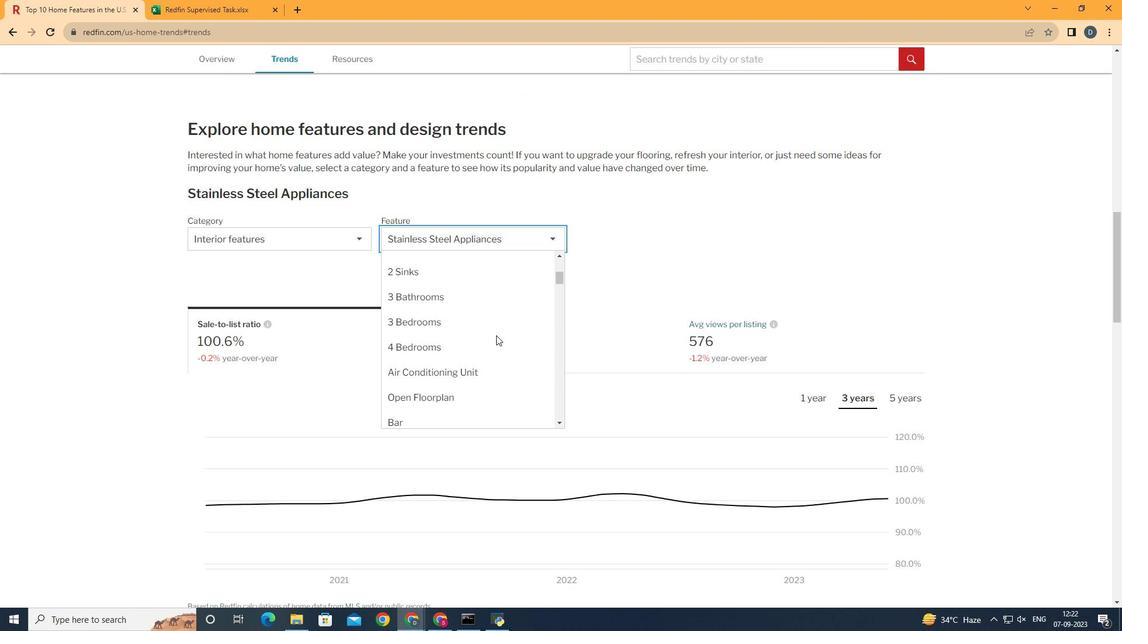 
Action: Mouse scrolled (498, 338) with delta (0, 0)
Screenshot: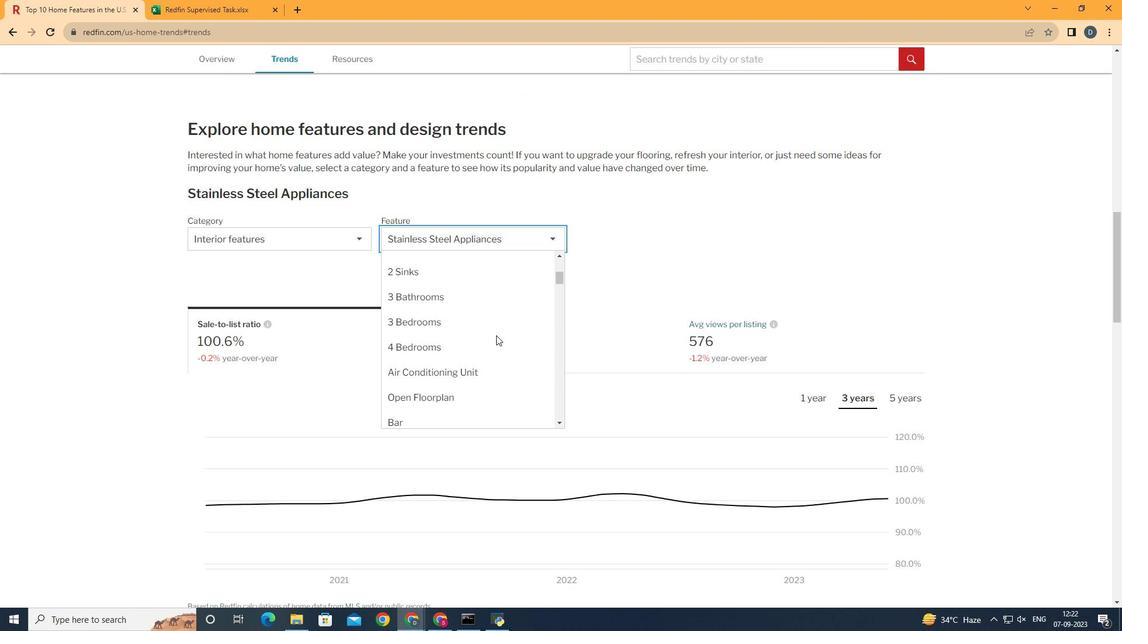 
Action: Mouse scrolled (498, 338) with delta (0, 0)
Screenshot: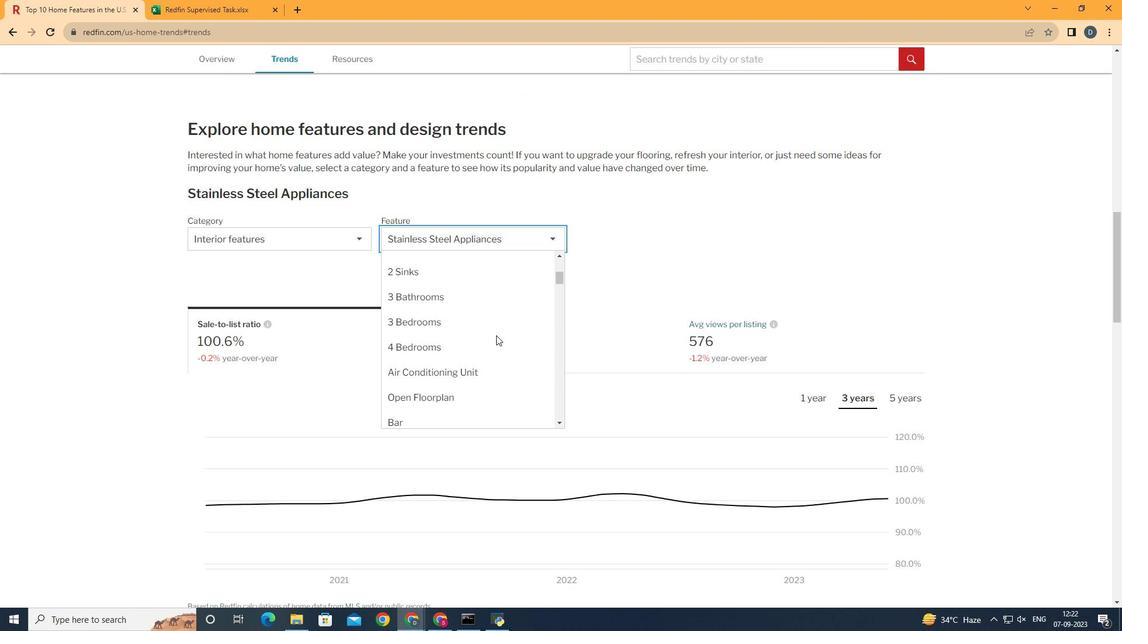 
Action: Mouse scrolled (498, 338) with delta (0, 0)
Screenshot: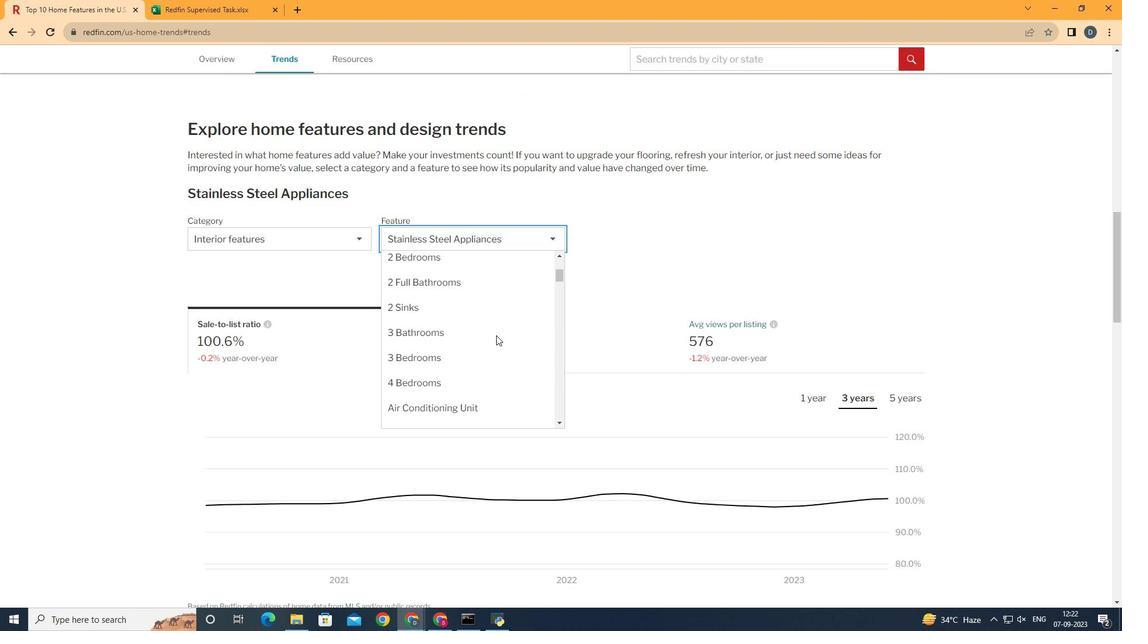 
Action: Mouse scrolled (498, 338) with delta (0, 0)
Screenshot: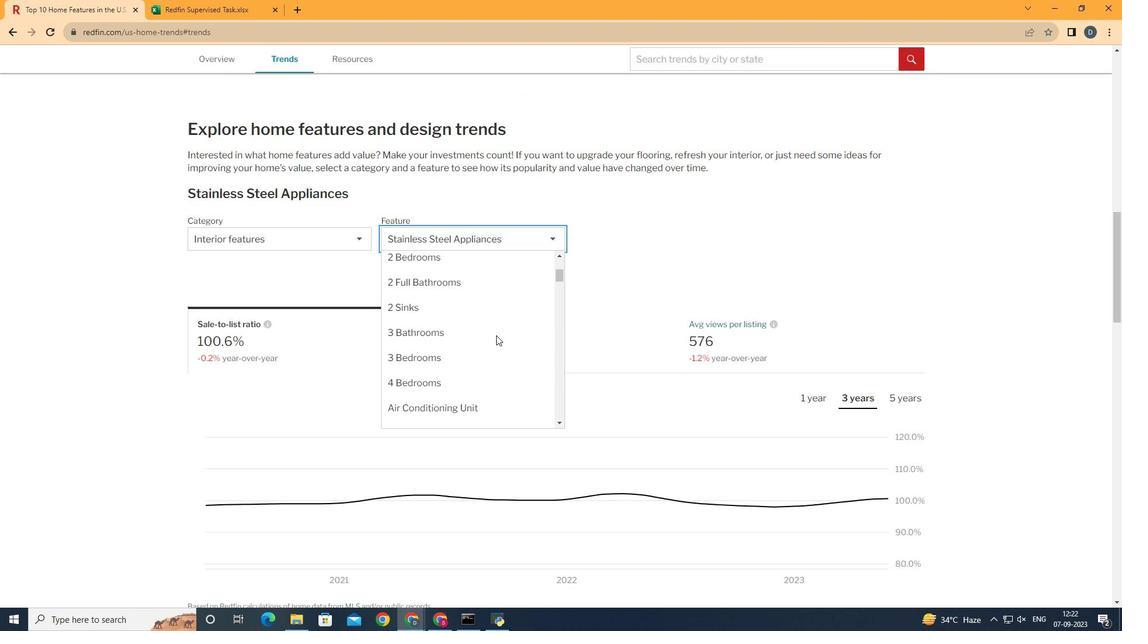 
Action: Mouse scrolled (498, 338) with delta (0, 0)
Screenshot: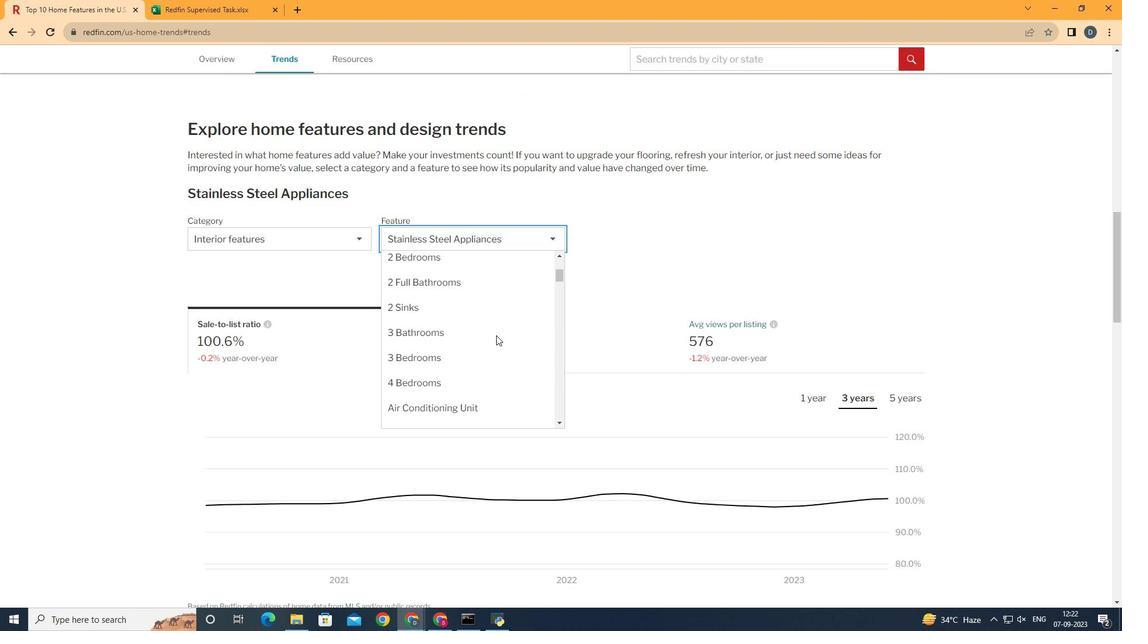 
Action: Mouse scrolled (498, 338) with delta (0, 0)
Screenshot: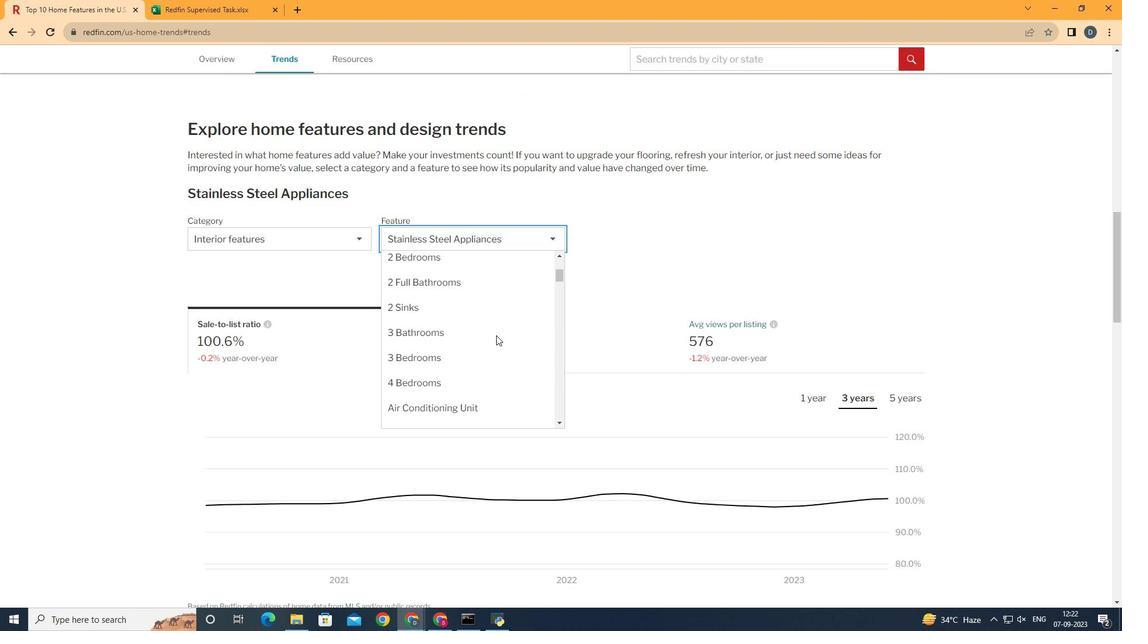 
Action: Mouse scrolled (498, 338) with delta (0, 0)
Screenshot: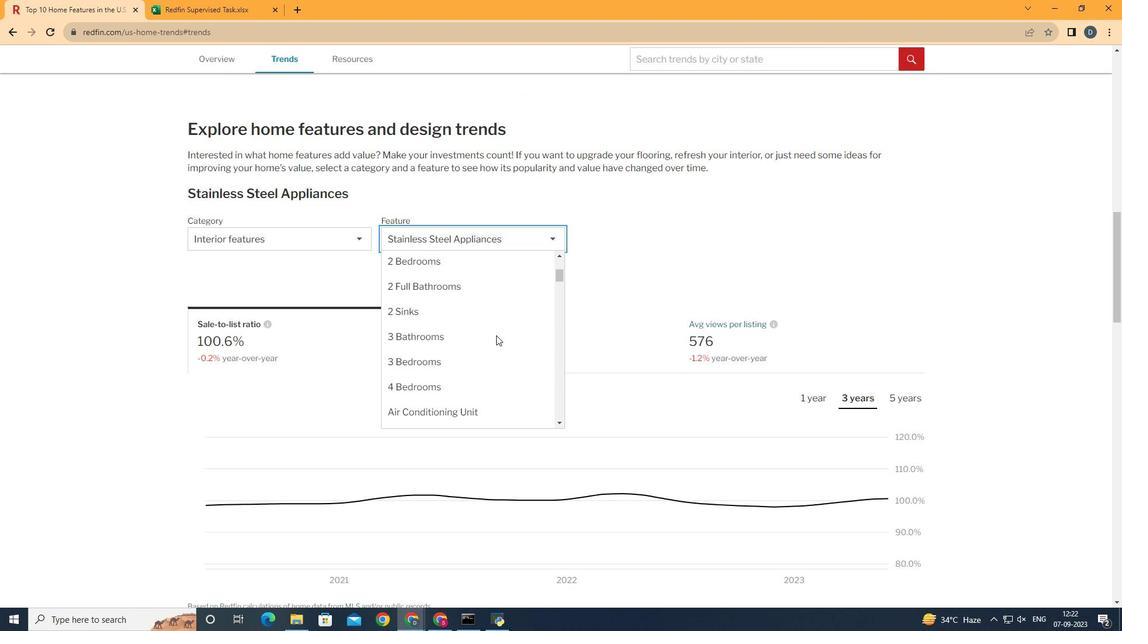 
Action: Mouse scrolled (498, 338) with delta (0, 0)
Screenshot: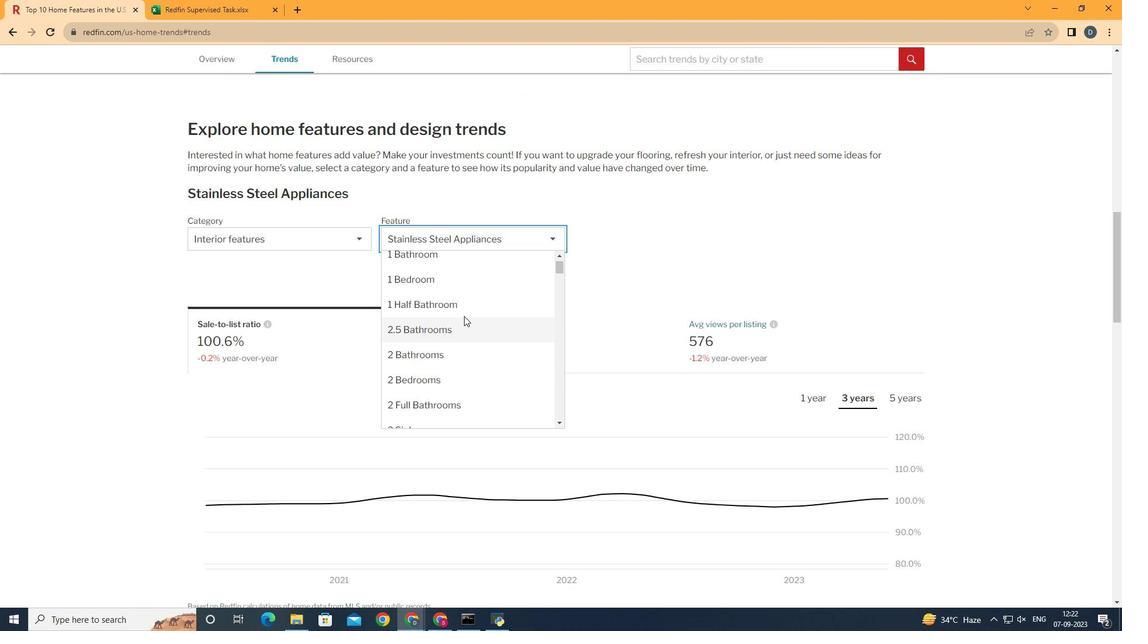 
Action: Mouse scrolled (498, 338) with delta (0, 0)
Screenshot: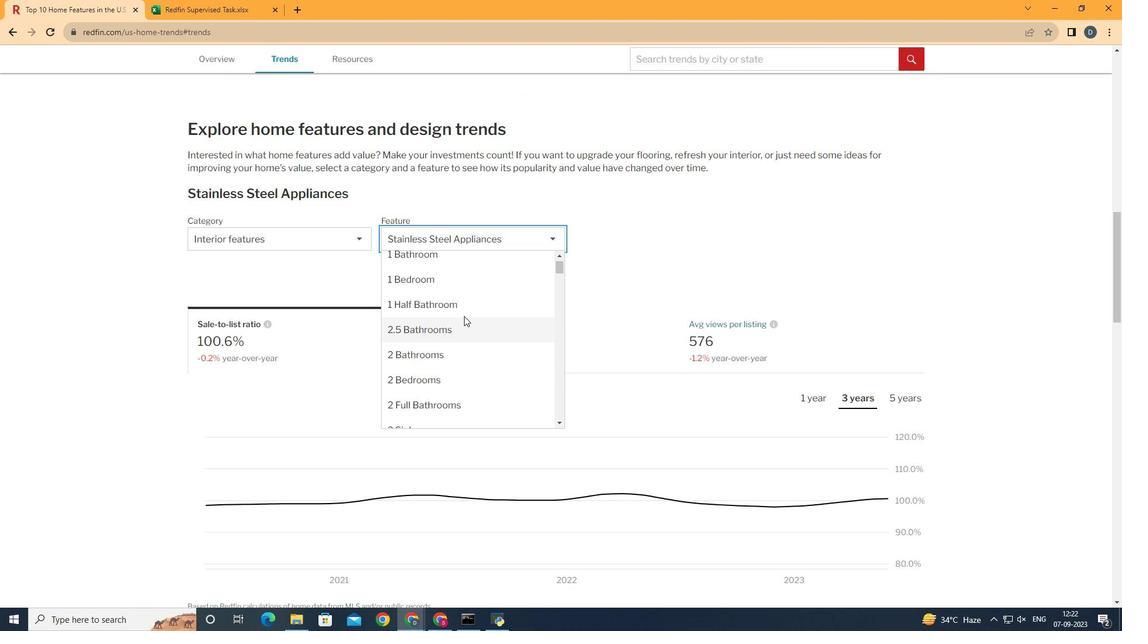 
Action: Mouse scrolled (498, 338) with delta (0, 0)
Screenshot: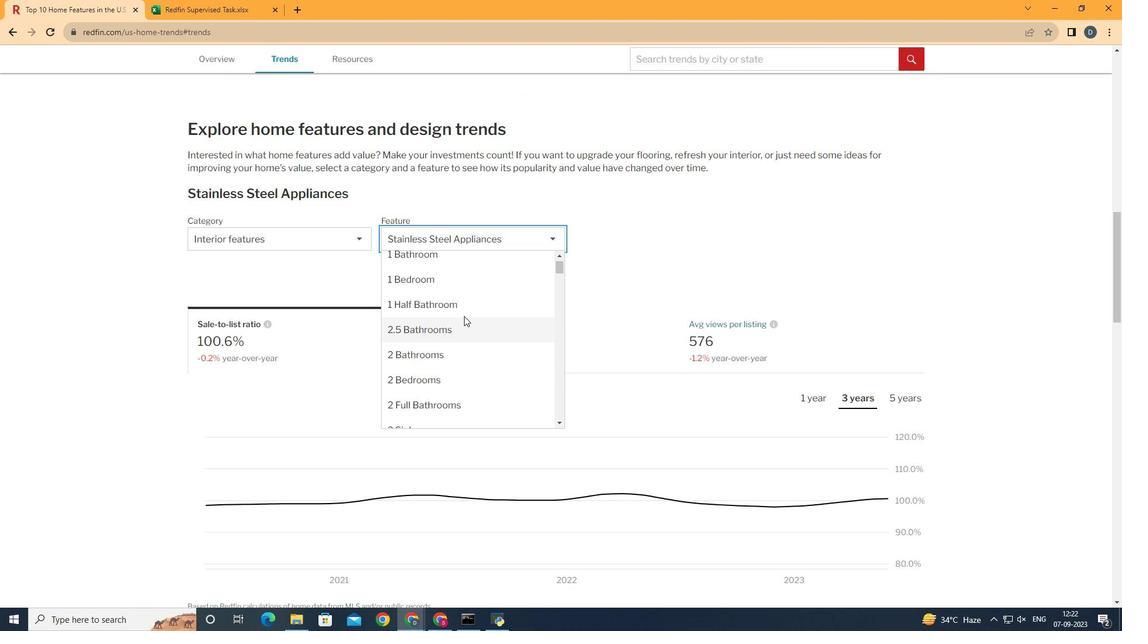 
Action: Mouse scrolled (498, 338) with delta (0, 0)
Screenshot: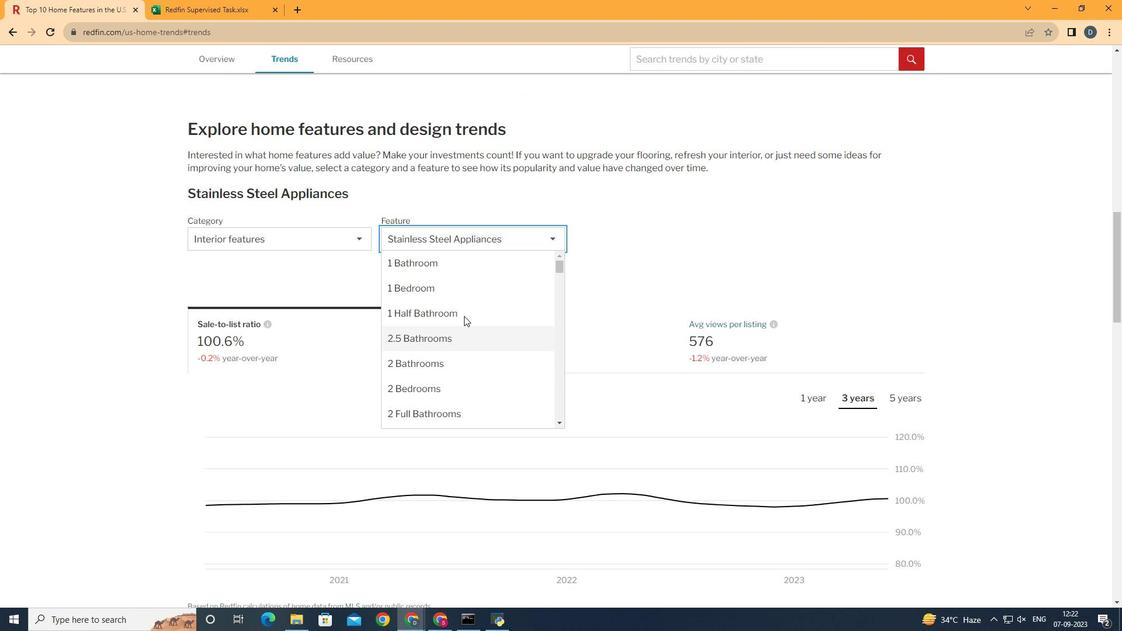 
Action: Mouse scrolled (498, 338) with delta (0, 0)
Screenshot: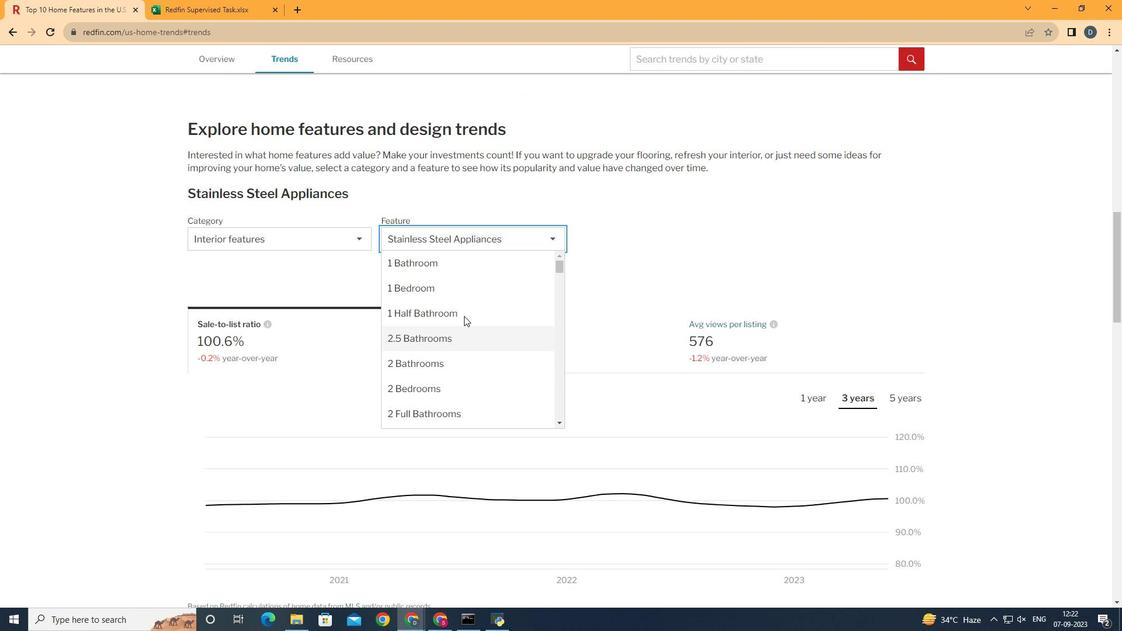 
Action: Mouse scrolled (498, 338) with delta (0, 0)
Screenshot: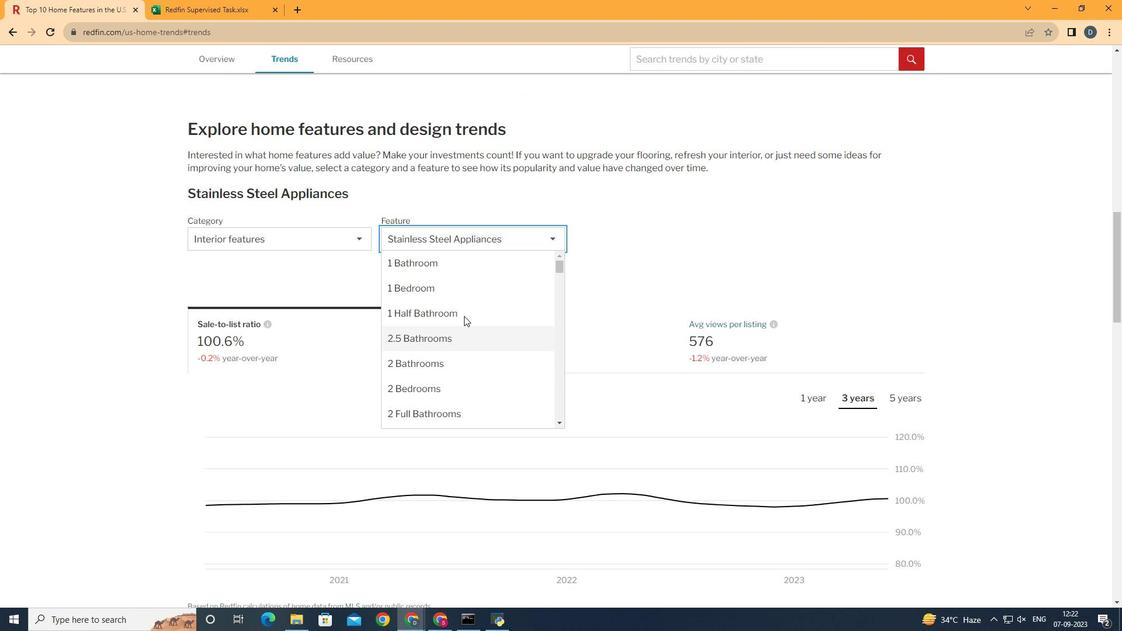 
Action: Mouse scrolled (498, 338) with delta (0, 0)
Screenshot: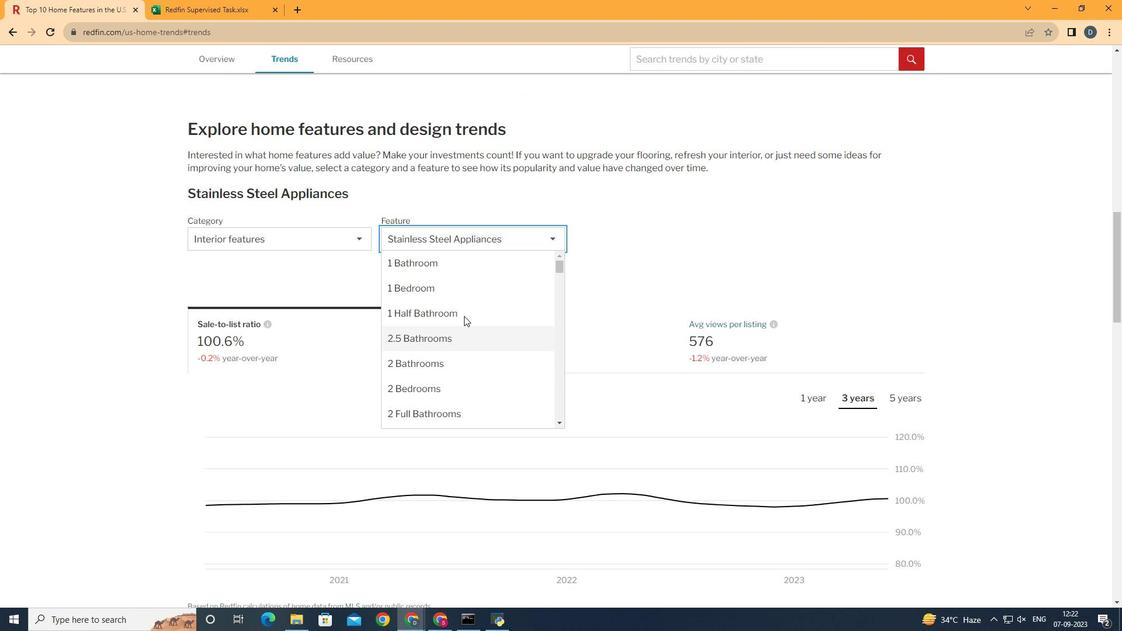 
Action: Mouse moved to (498, 337)
Screenshot: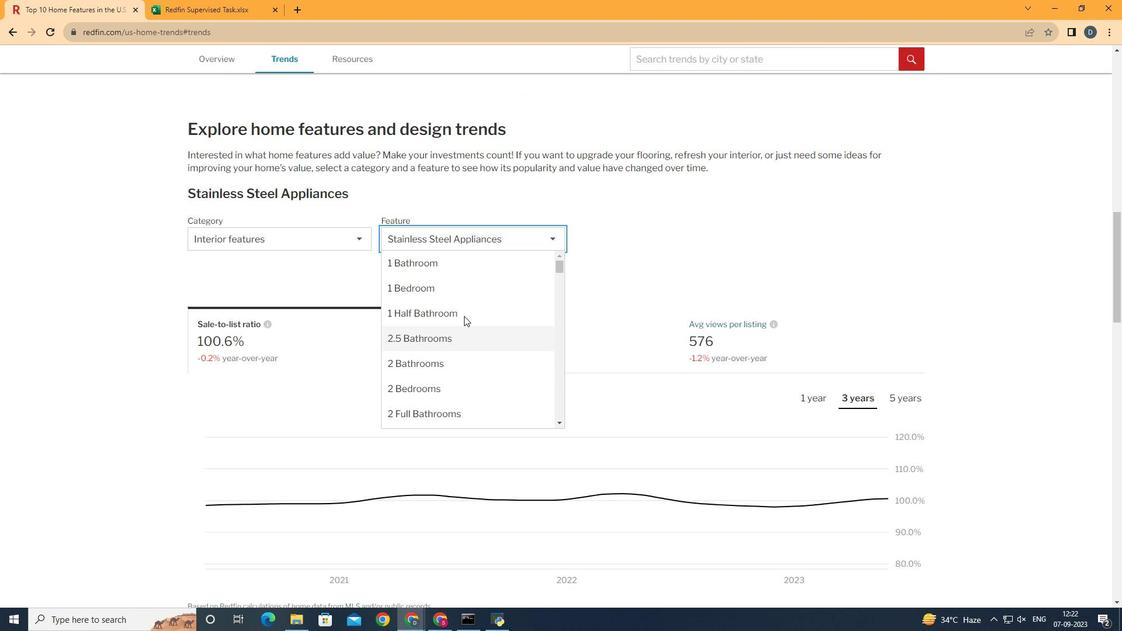 
Action: Mouse scrolled (498, 338) with delta (0, 0)
Screenshot: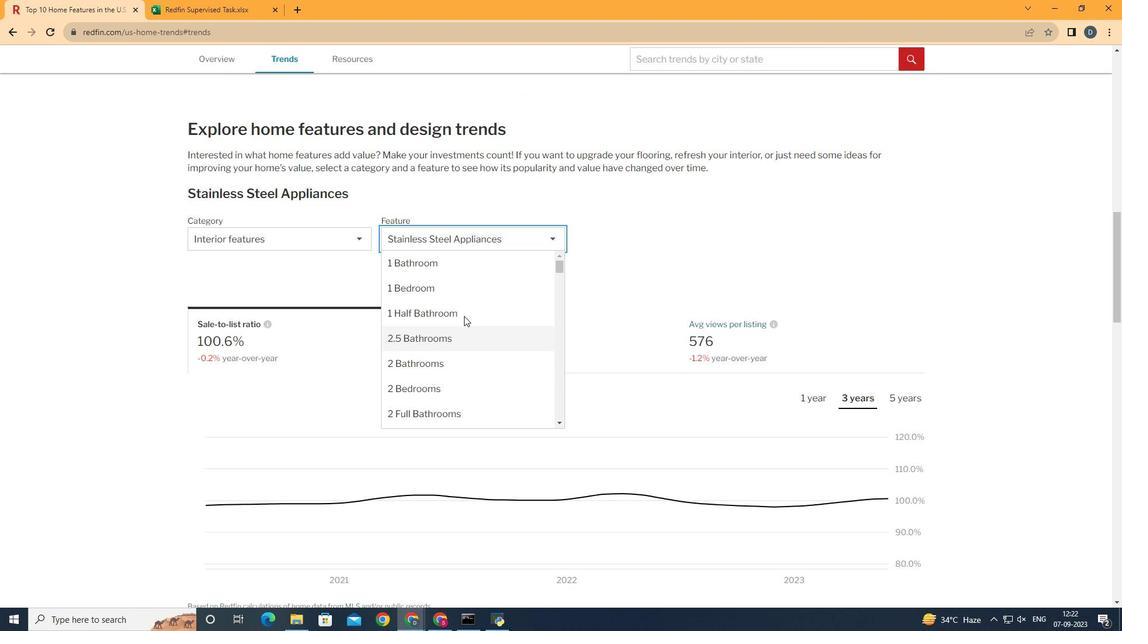 
Action: Mouse moved to (466, 318)
Screenshot: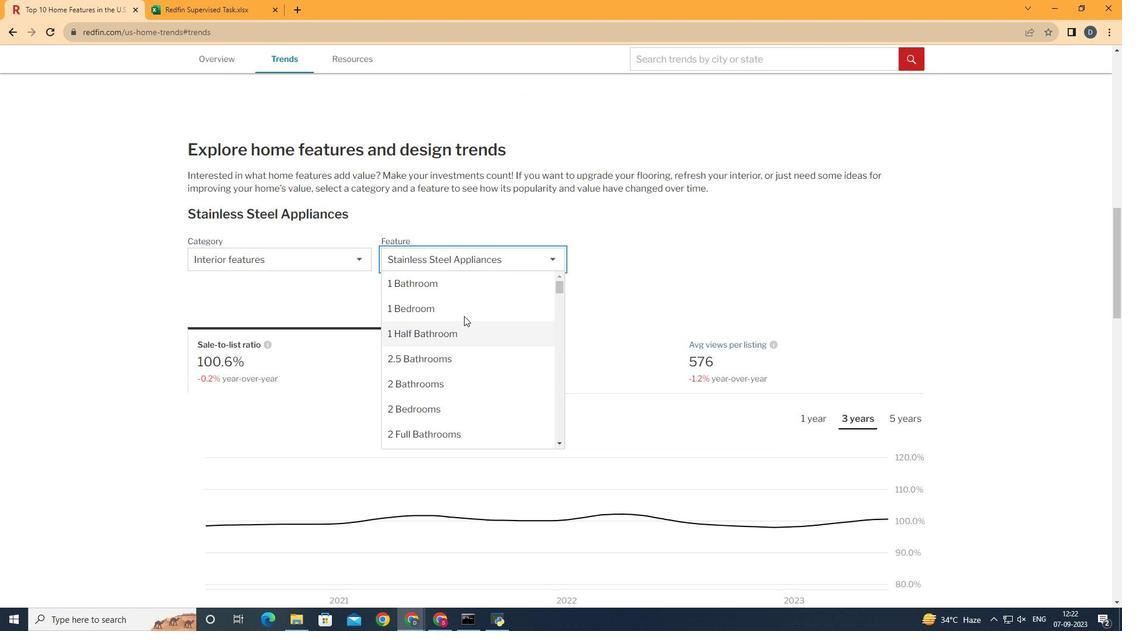 
Action: Mouse scrolled (466, 319) with delta (0, 0)
Screenshot: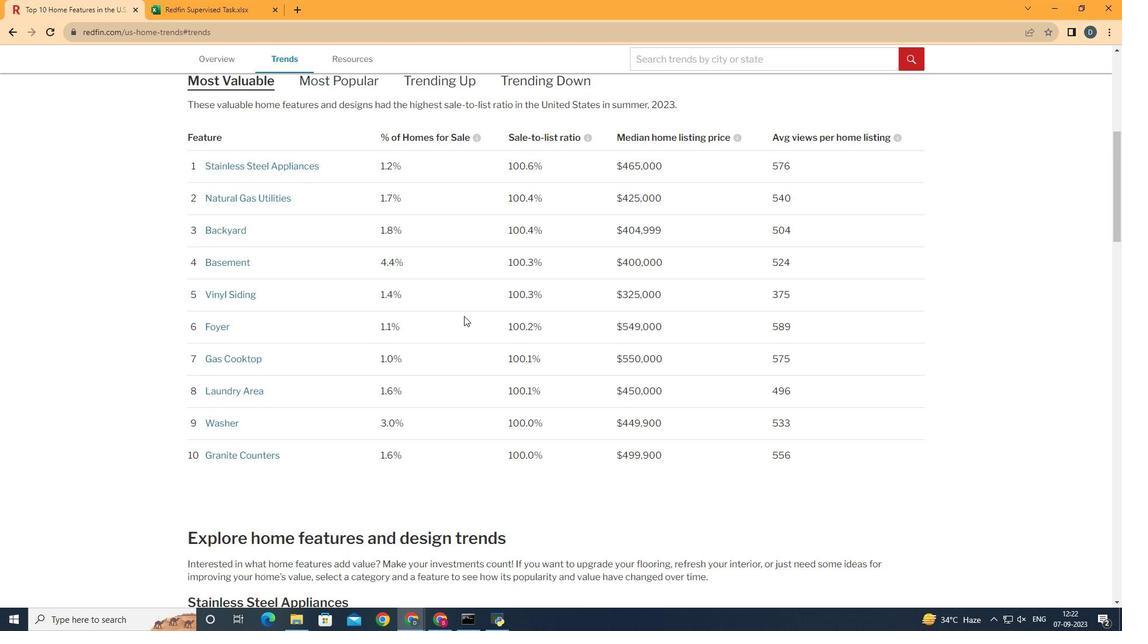 
Action: Mouse scrolled (466, 319) with delta (0, 0)
Screenshot: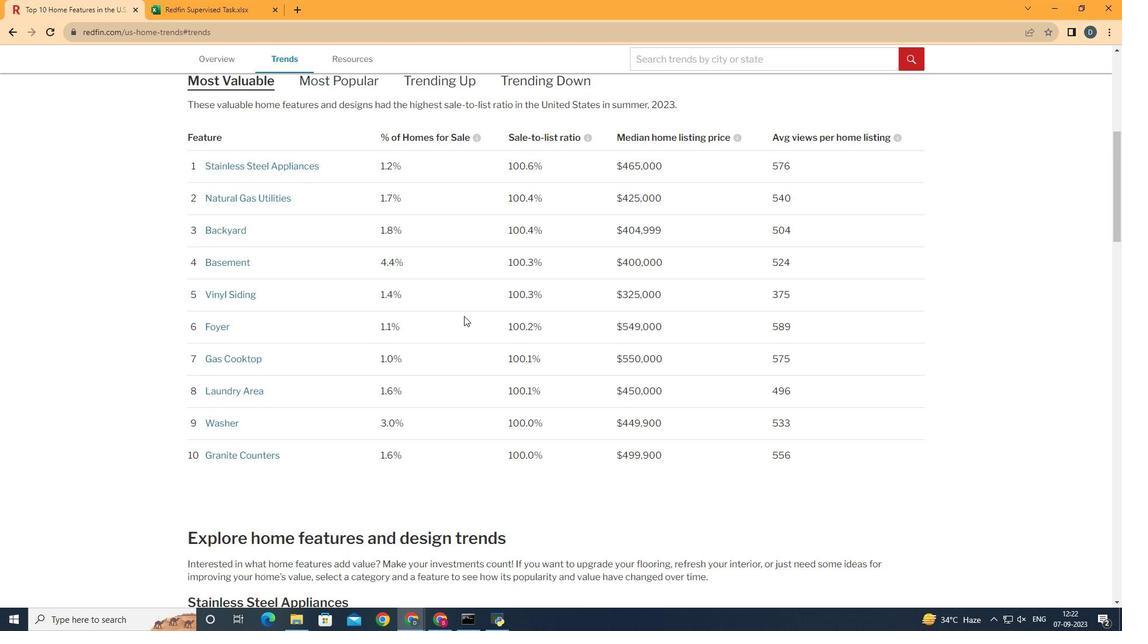 
Action: Mouse scrolled (466, 319) with delta (0, 0)
Screenshot: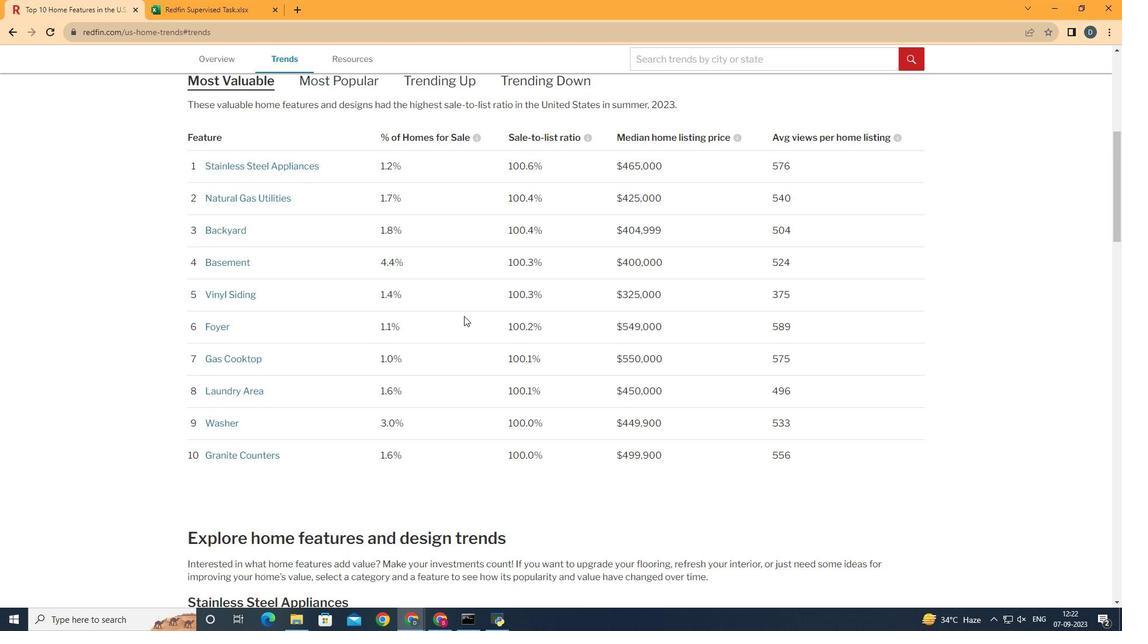 
Action: Mouse scrolled (466, 319) with delta (0, 0)
Screenshot: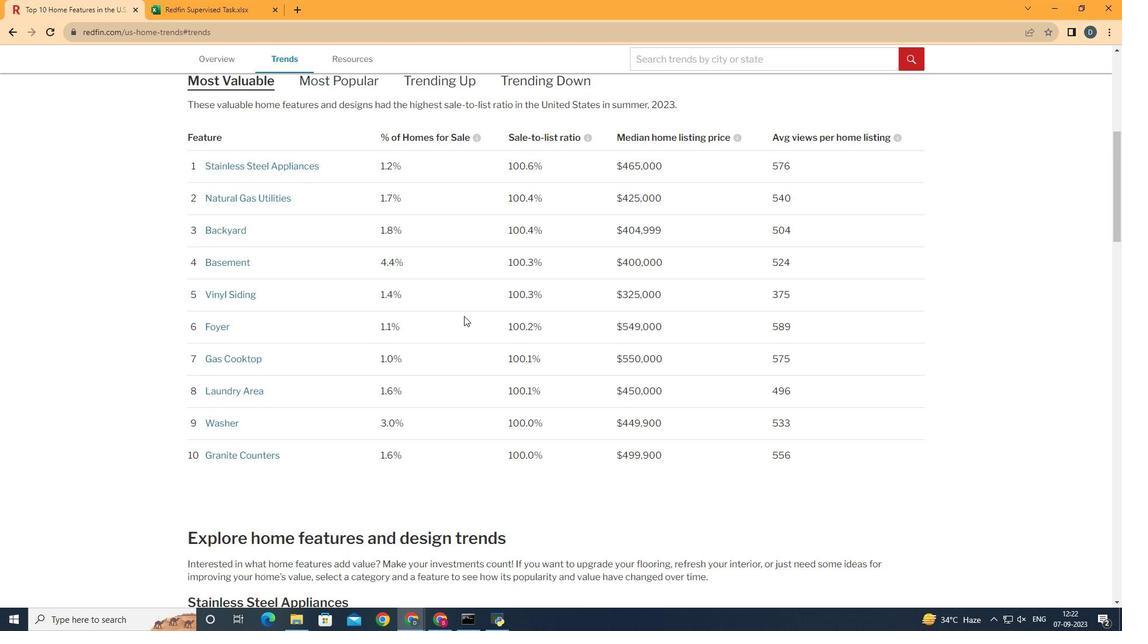 
Action: Mouse scrolled (466, 319) with delta (0, 0)
Screenshot: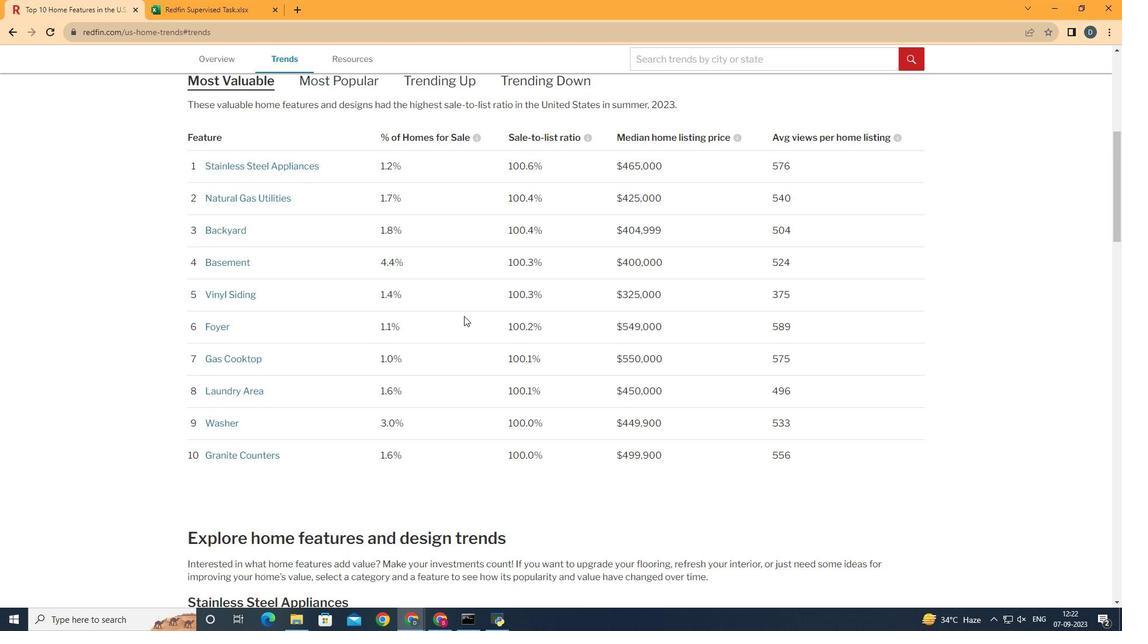 
Action: Mouse scrolled (466, 319) with delta (0, 0)
Screenshot: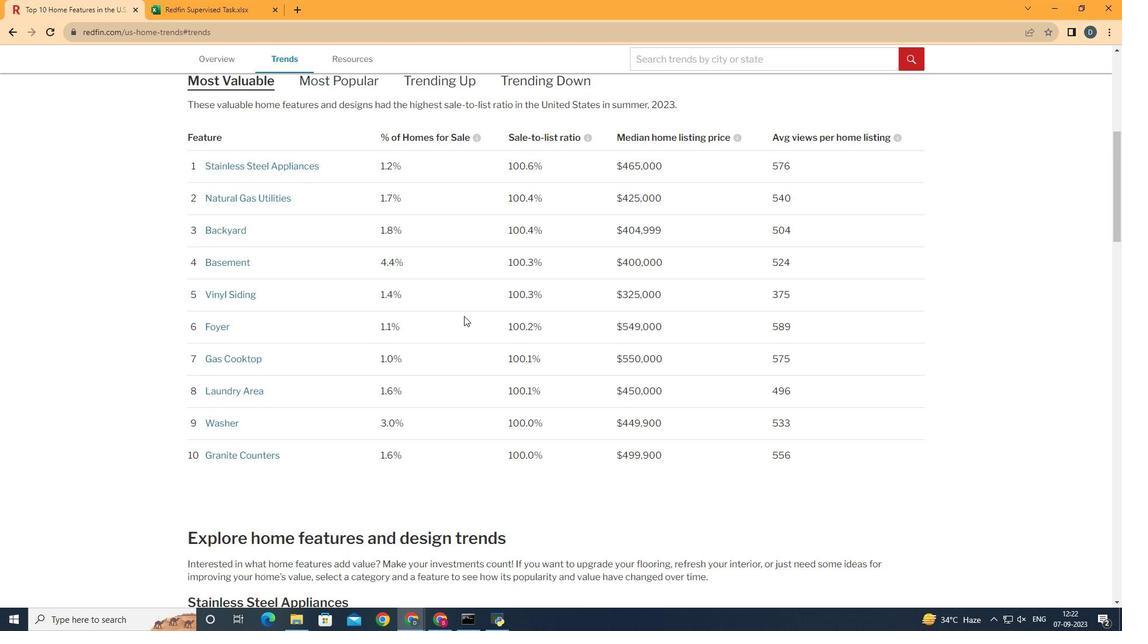 
Action: Mouse scrolled (466, 319) with delta (0, 0)
Screenshot: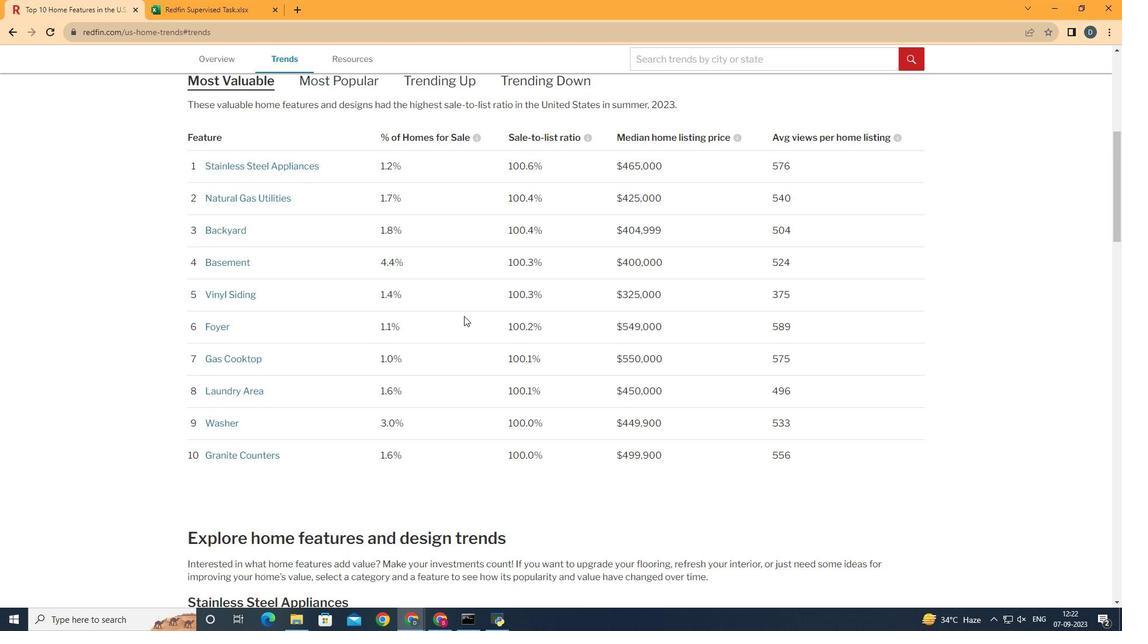 
Action: Mouse moved to (465, 318)
Screenshot: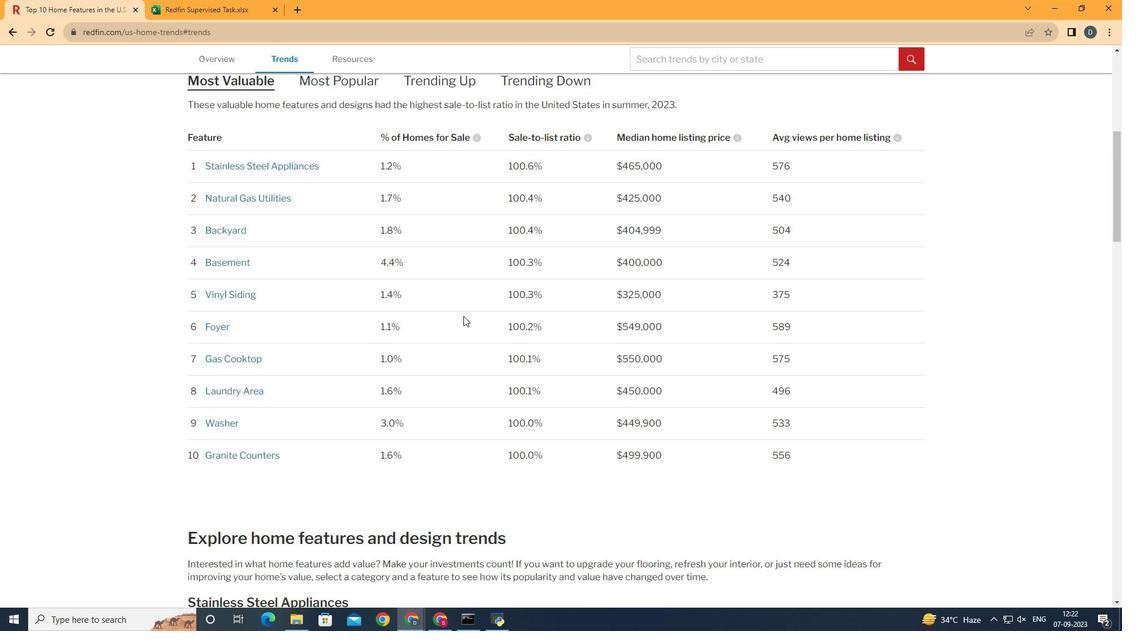 
Action: Mouse scrolled (465, 318) with delta (0, 0)
Screenshot: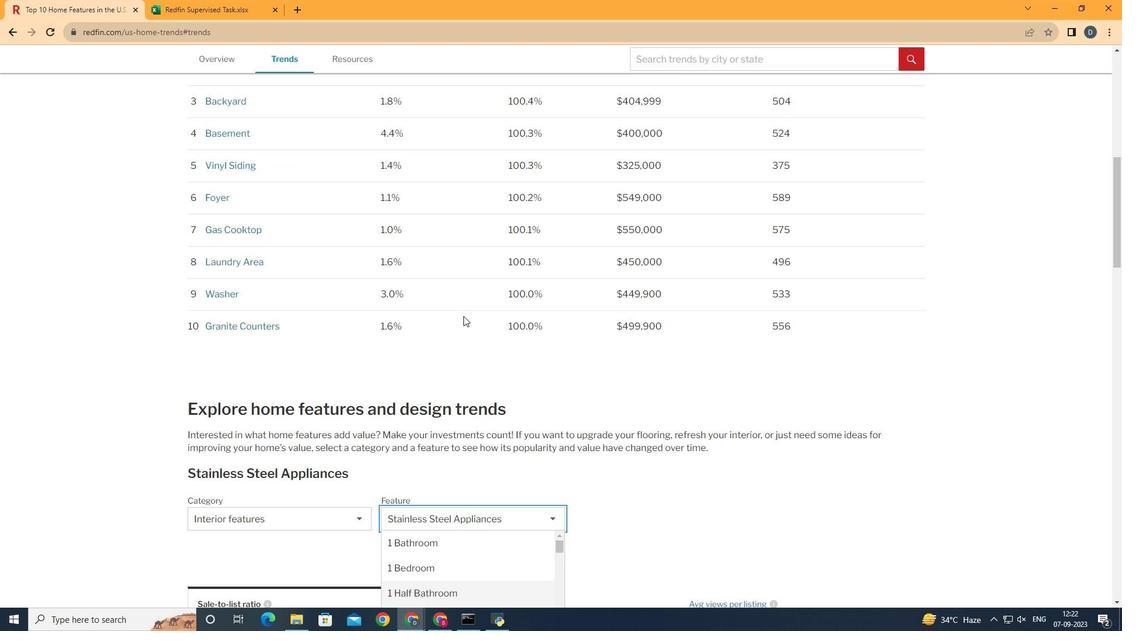 
Action: Mouse scrolled (465, 318) with delta (0, 0)
Screenshot: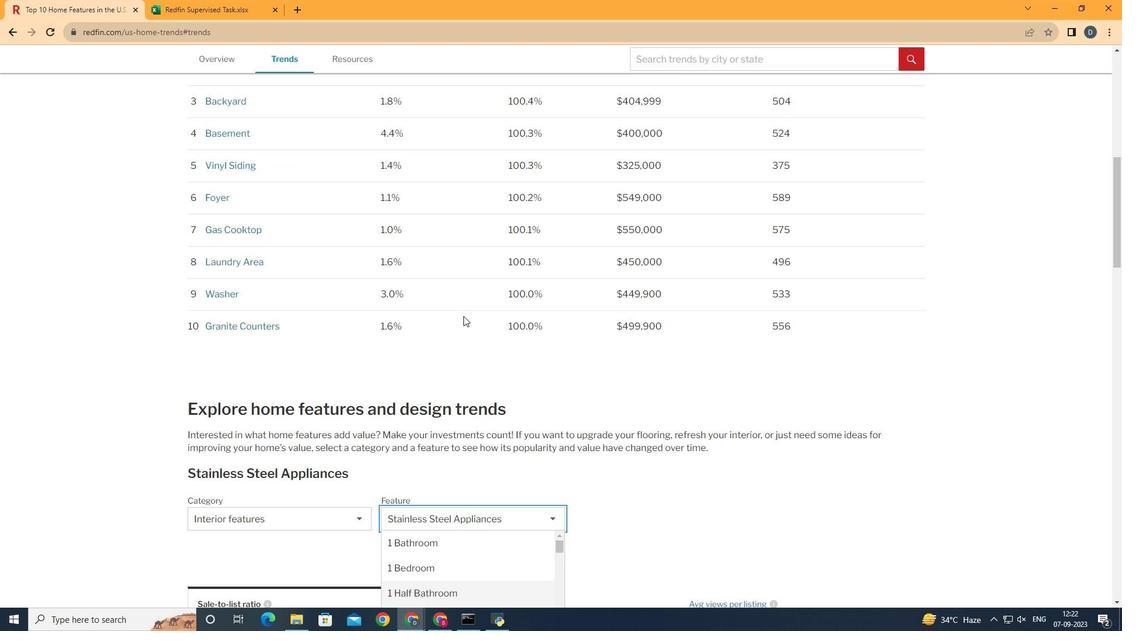 
Action: Mouse scrolled (465, 318) with delta (0, 0)
Screenshot: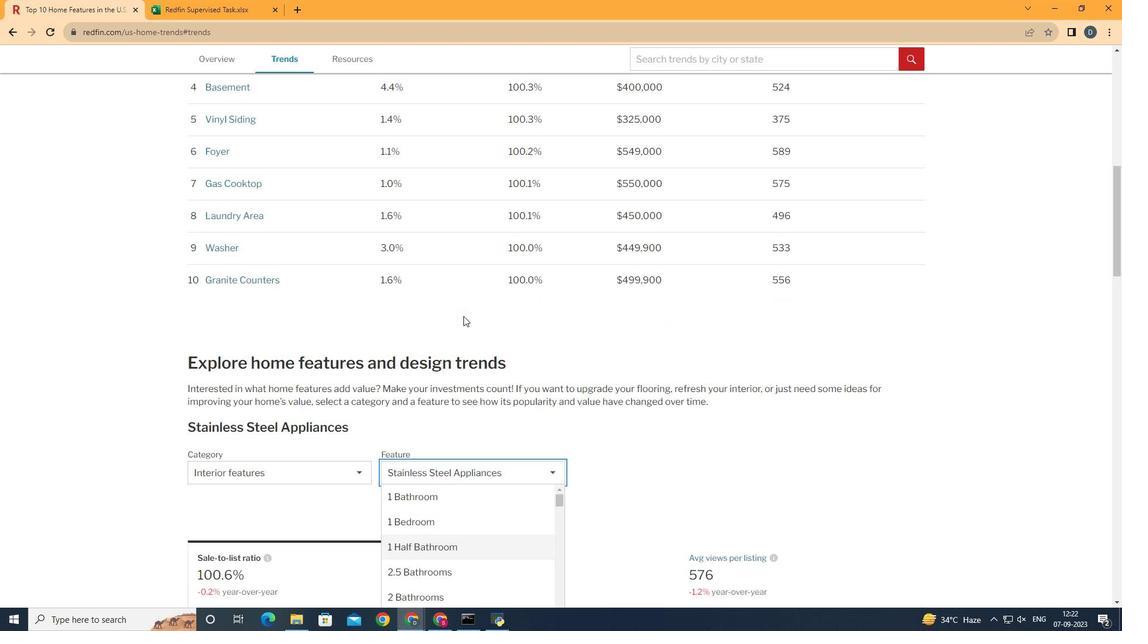
Action: Mouse scrolled (465, 318) with delta (0, 0)
Screenshot: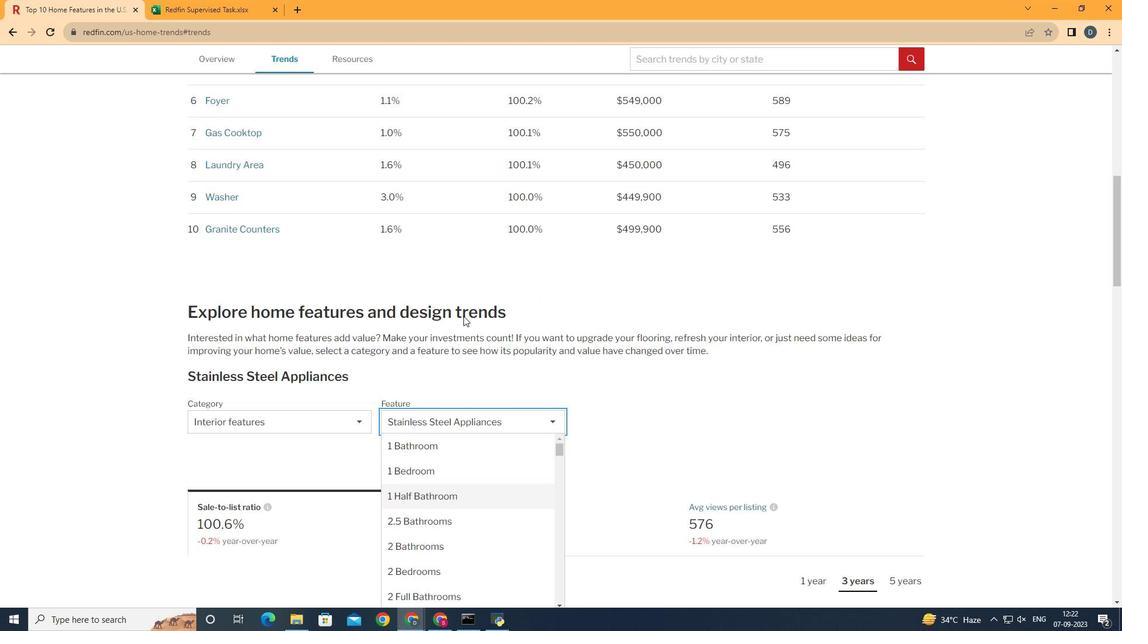
Action: Mouse moved to (454, 443)
Screenshot: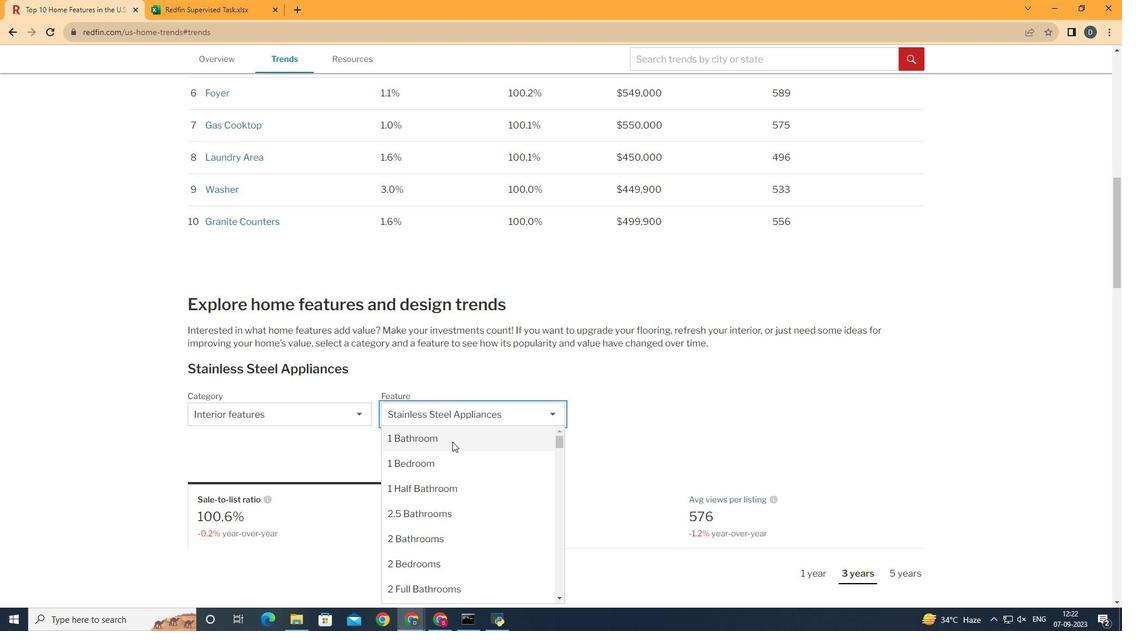 
Action: Mouse pressed left at (454, 443)
Screenshot: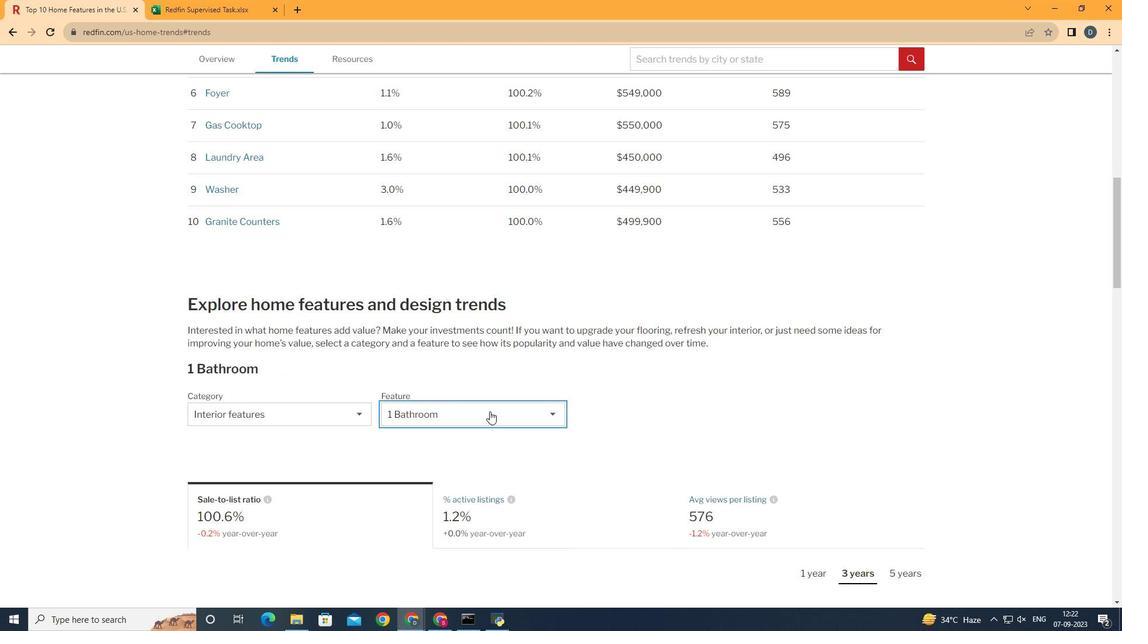 
Action: Mouse moved to (520, 374)
Screenshot: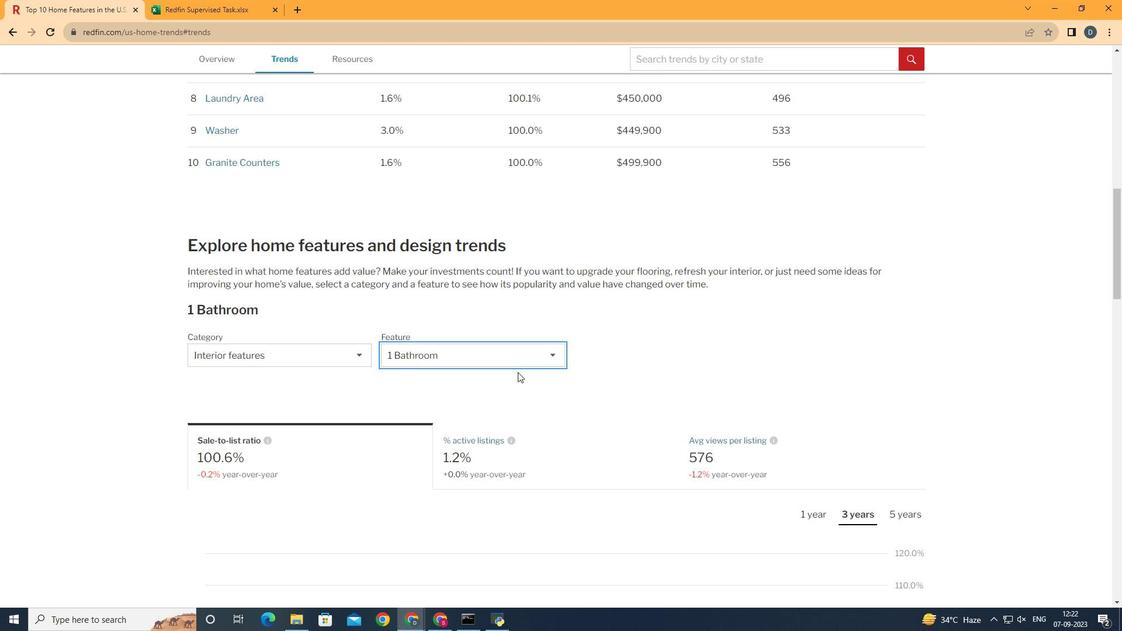 
Action: Mouse scrolled (520, 374) with delta (0, 0)
Screenshot: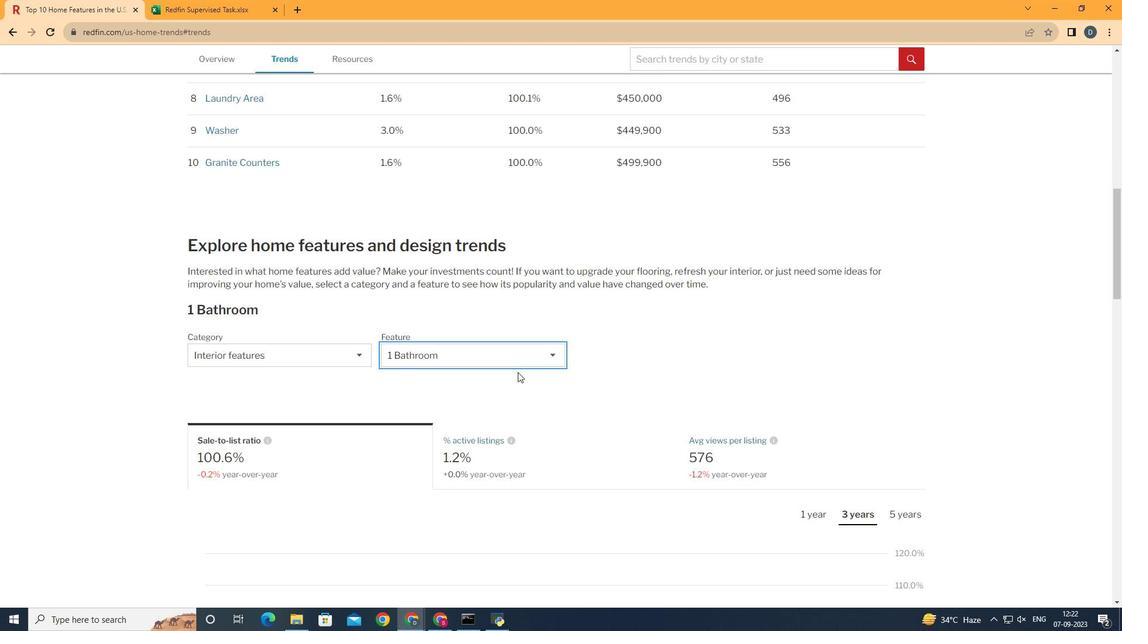 
Action: Mouse scrolled (520, 374) with delta (0, 0)
Screenshot: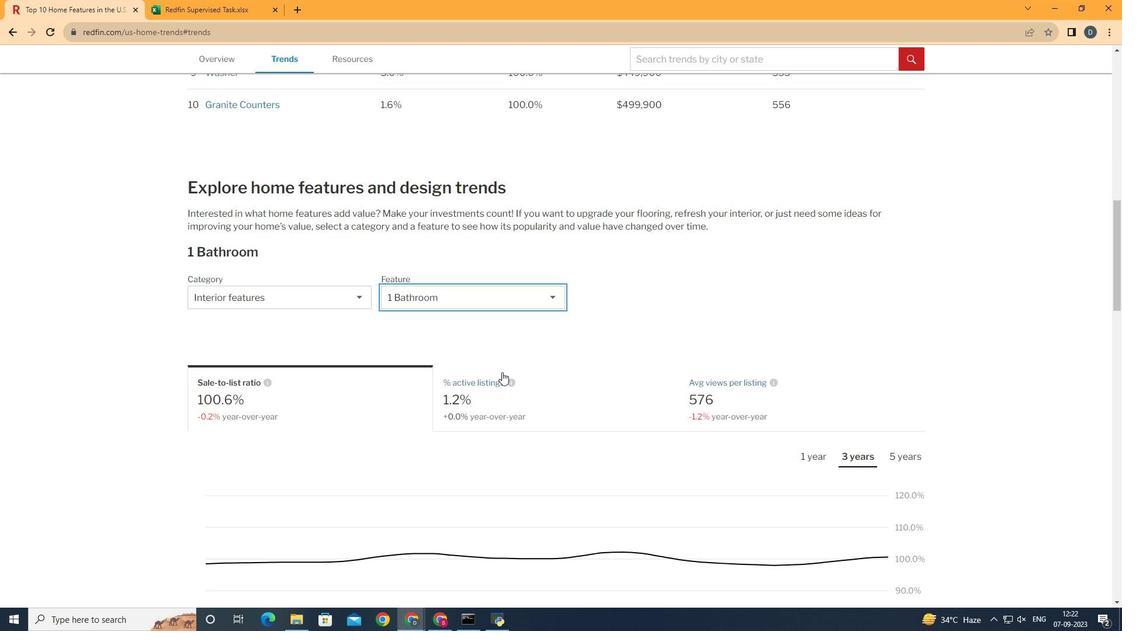 
Action: Mouse moved to (366, 408)
Screenshot: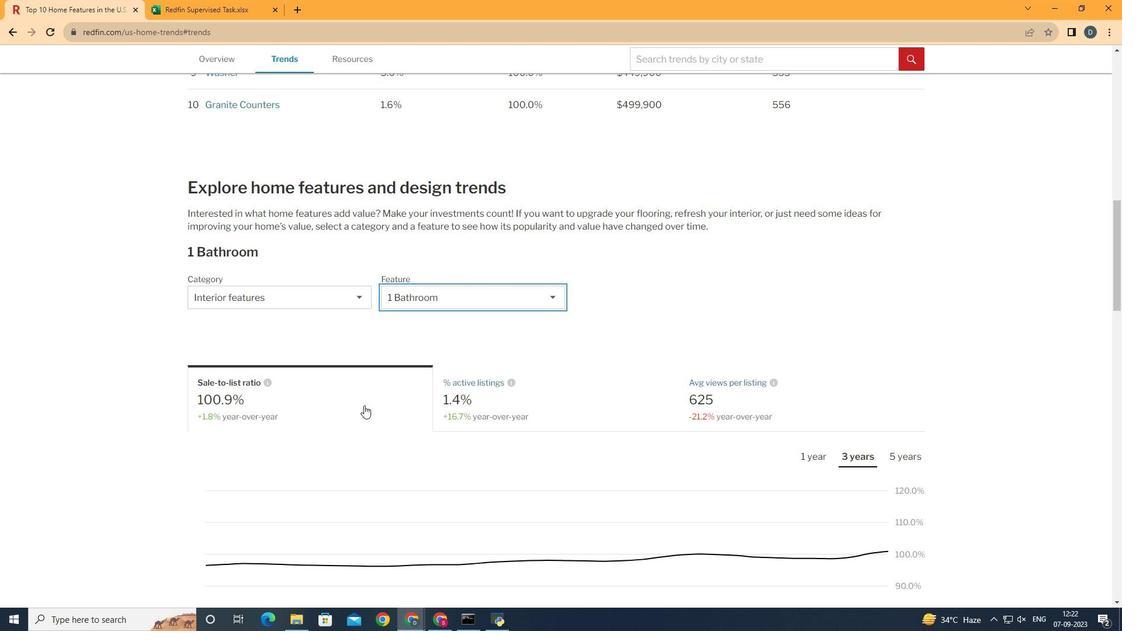 
Action: Mouse scrolled (366, 407) with delta (0, 0)
Screenshot: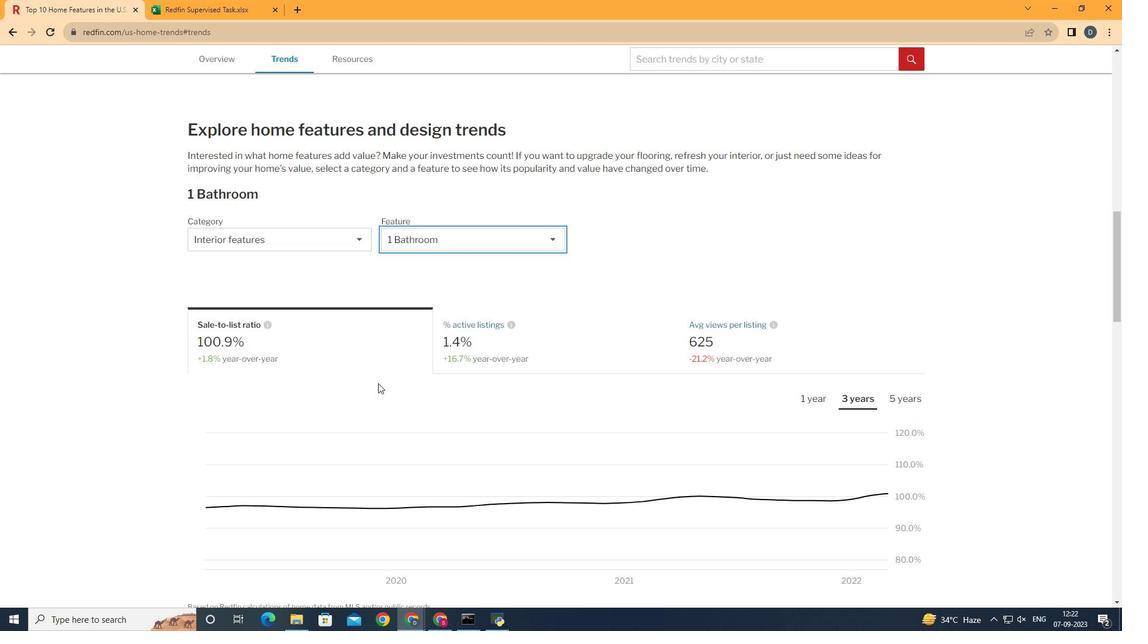
Action: Mouse moved to (591, 341)
Screenshot: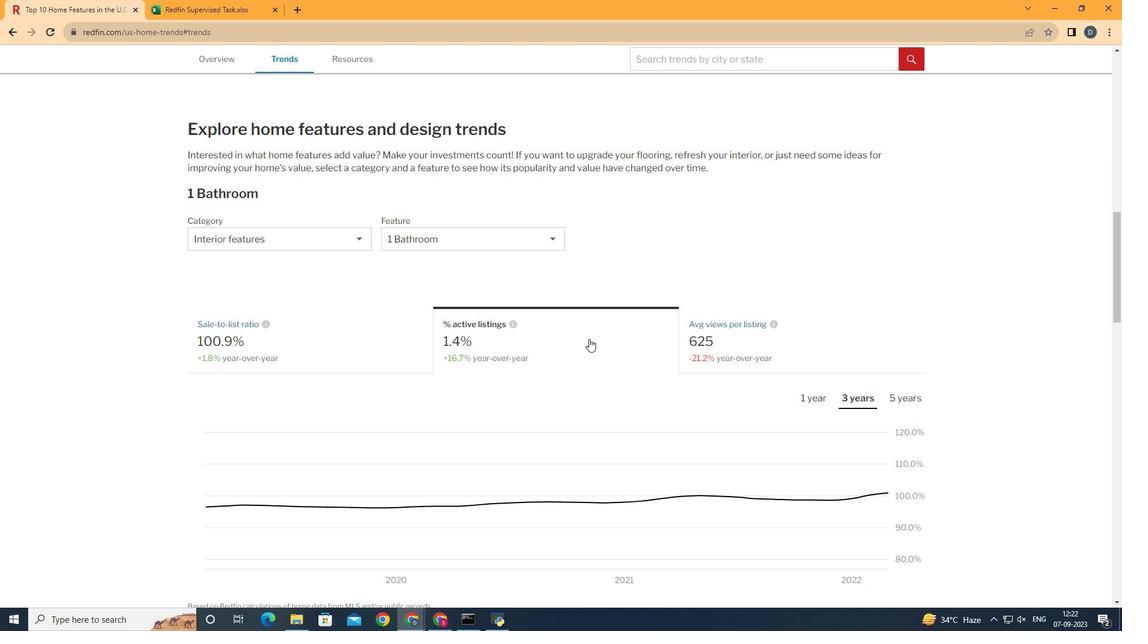
Action: Mouse pressed left at (591, 341)
Screenshot: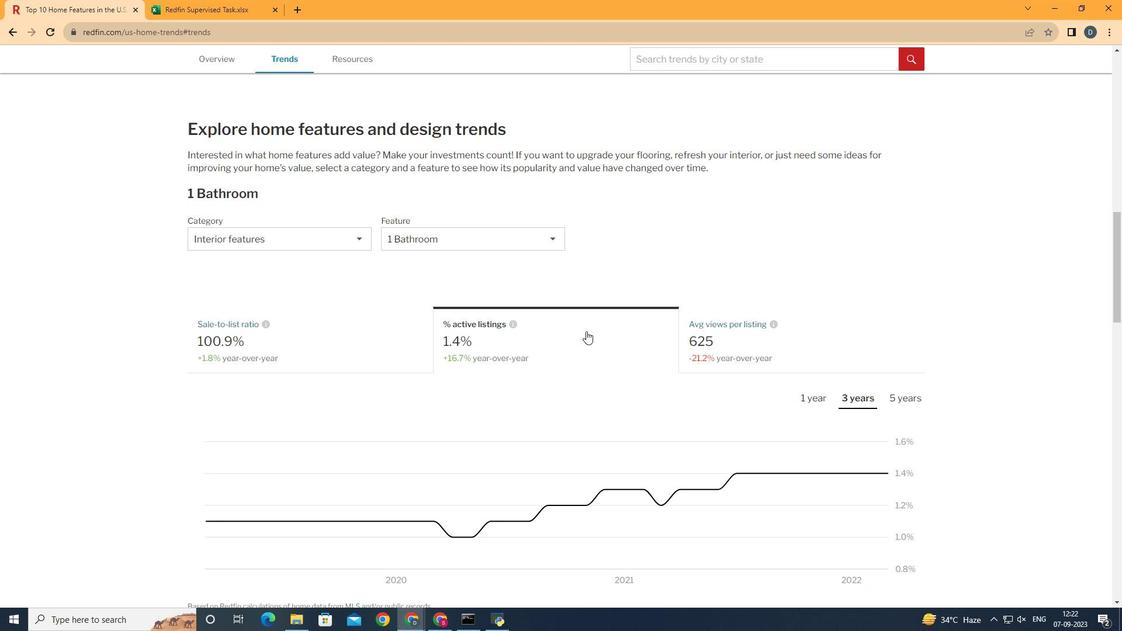 
Action: Mouse moved to (588, 333)
Screenshot: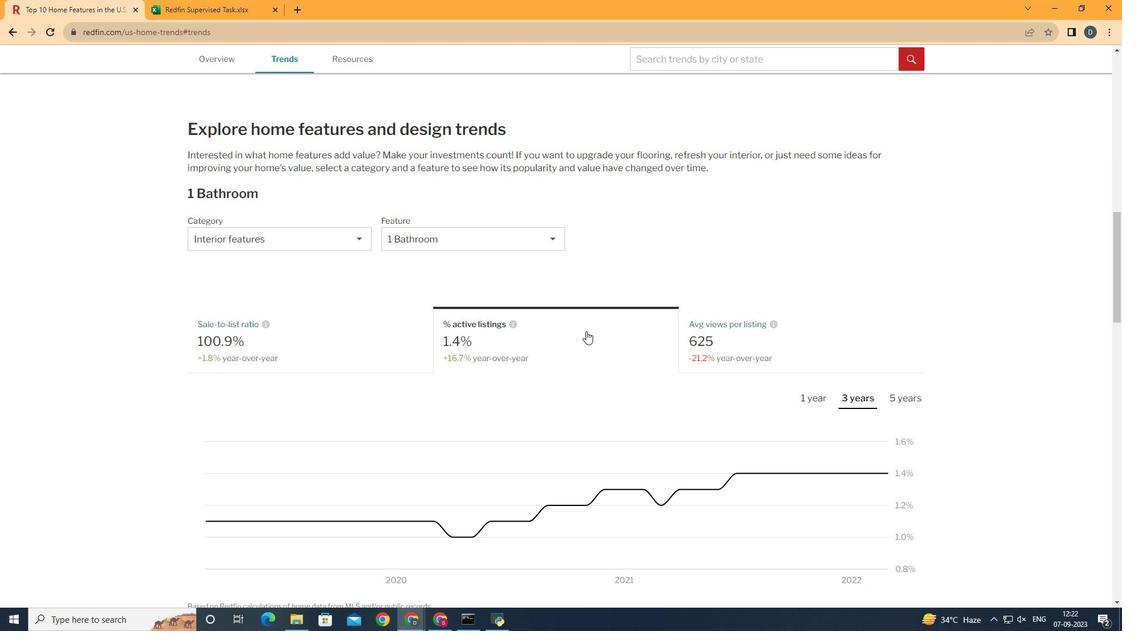 
Action: Mouse scrolled (588, 333) with delta (0, 0)
Screenshot: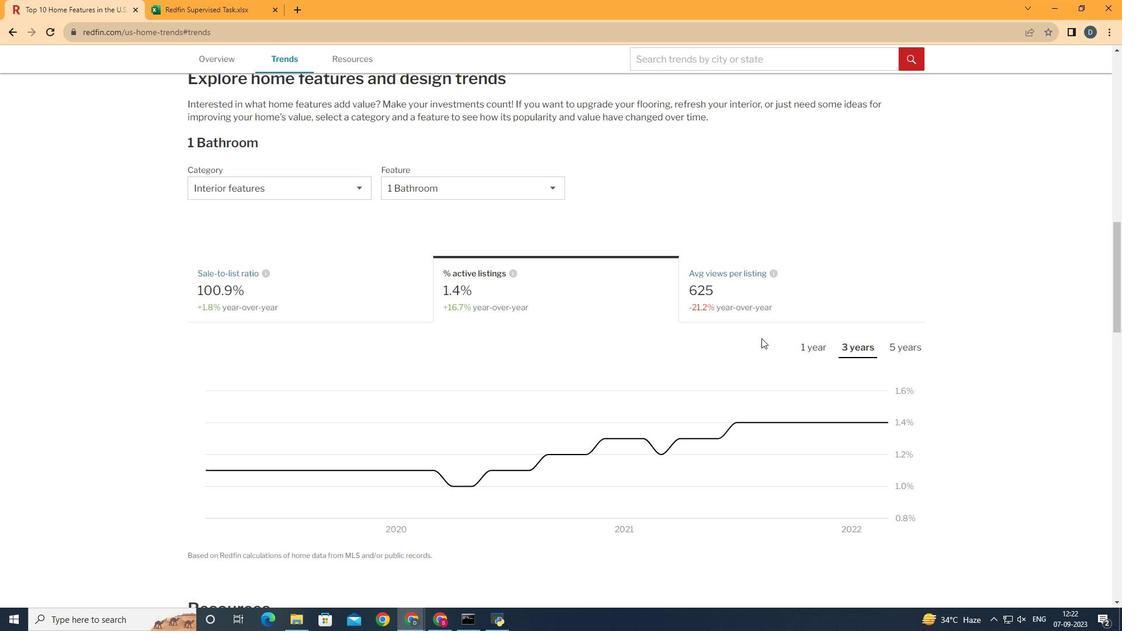 
Action: Mouse moved to (865, 334)
Screenshot: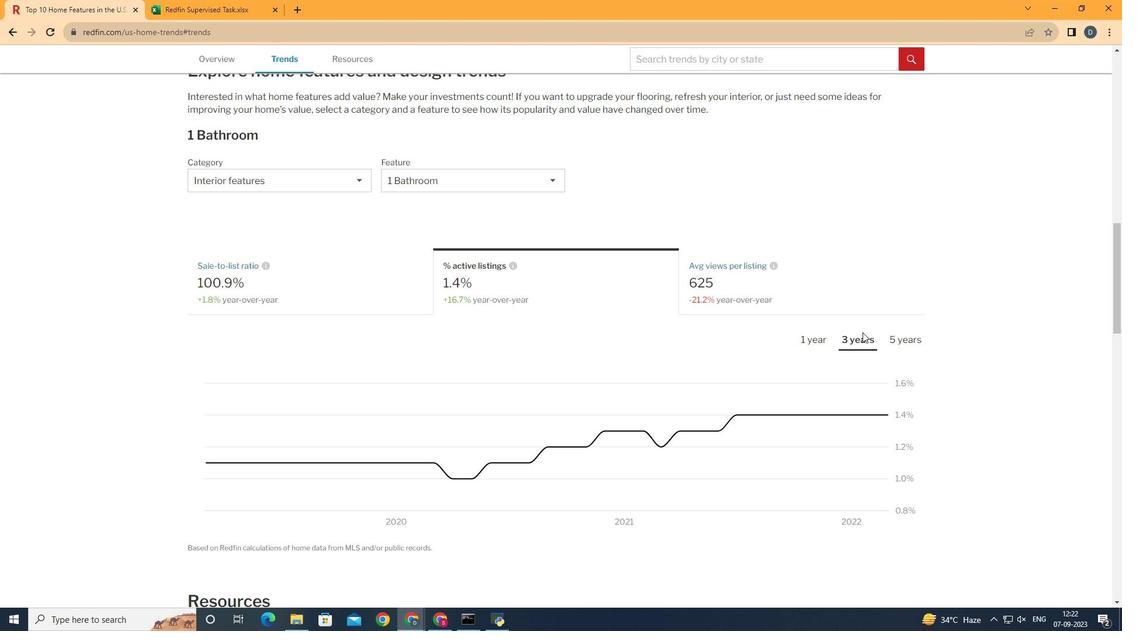 
Action: Mouse pressed left at (865, 334)
Screenshot: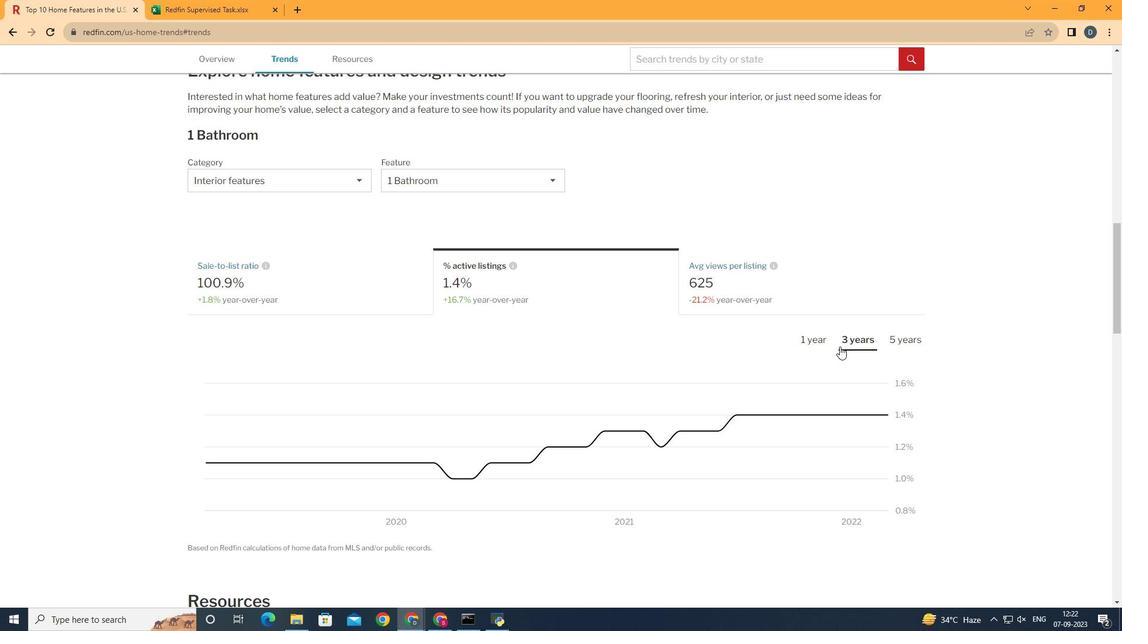 
Action: Mouse moved to (841, 350)
Screenshot: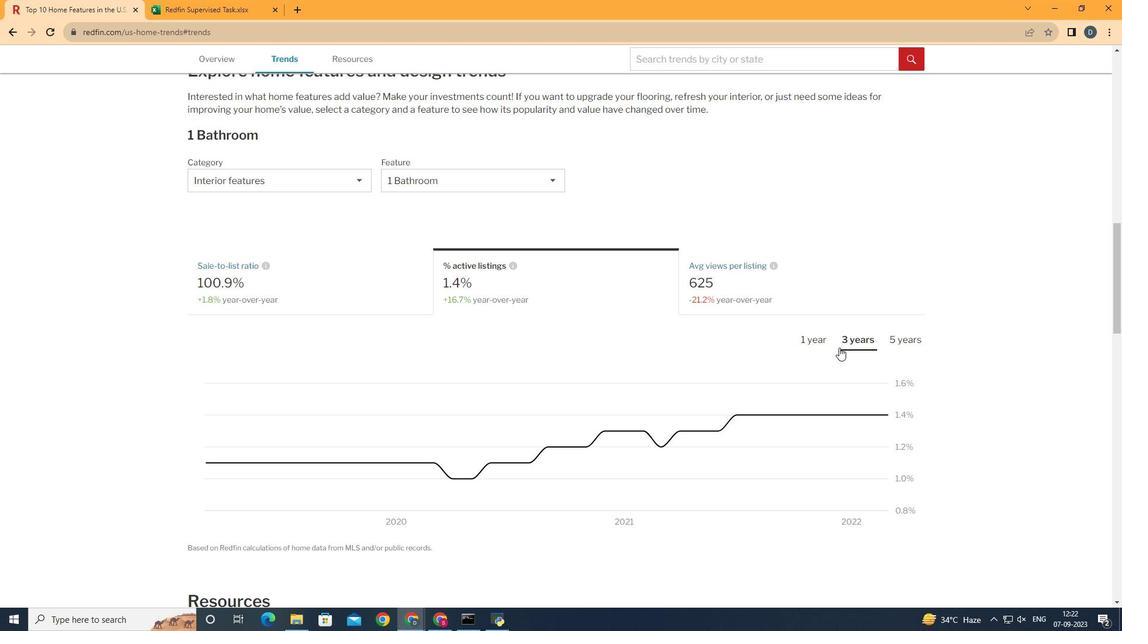 
Action: Mouse pressed left at (841, 350)
Screenshot: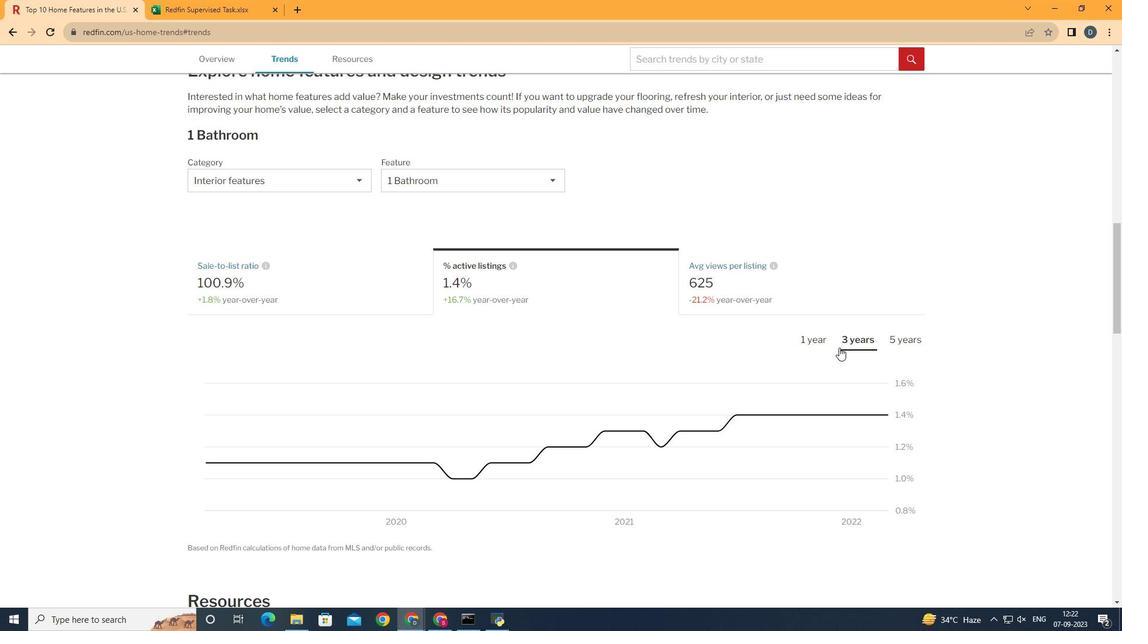 
Action: Mouse moved to (823, 436)
Screenshot: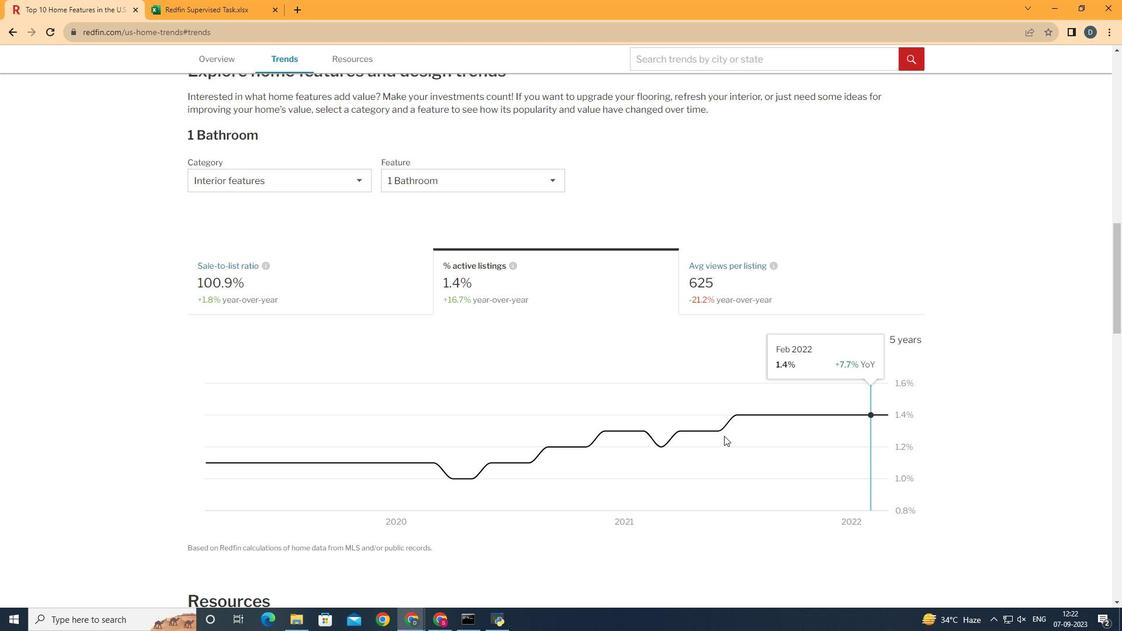 
